 Task: Look for space in Szentes, Hungary from 12th  July, 2023 to 15th July, 2023 for 3 adults in price range Rs.12000 to Rs.16000. Place can be entire place with 2 bedrooms having 3 beds and 1 bathroom. Property type can be house, flat, guest house. Booking option can be shelf check-in. Required host language is English.
Action: Mouse moved to (443, 58)
Screenshot: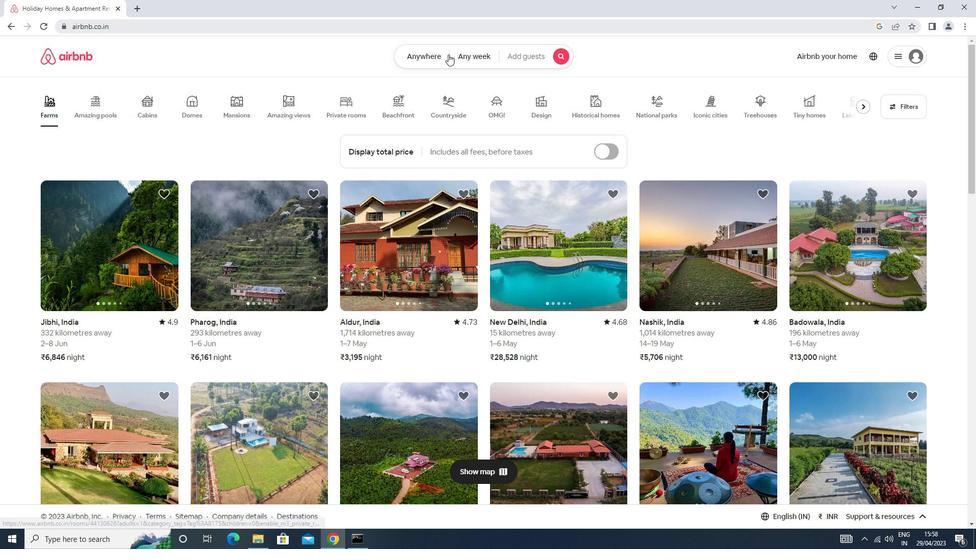 
Action: Mouse pressed left at (443, 58)
Screenshot: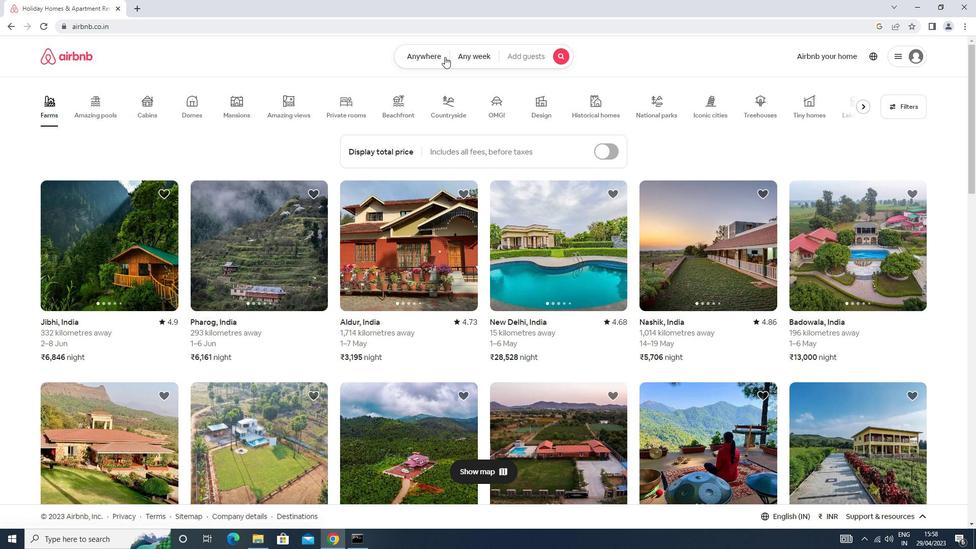 
Action: Mouse moved to (359, 102)
Screenshot: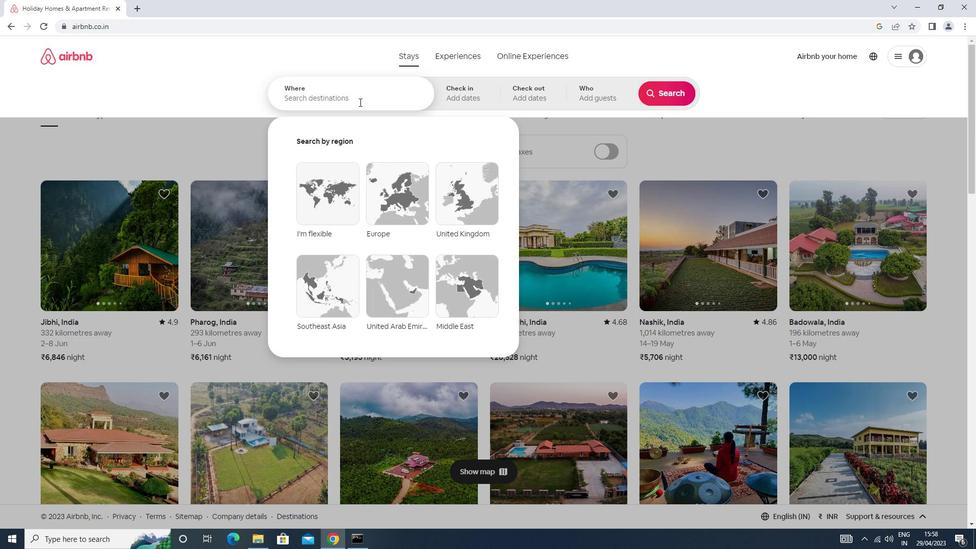 
Action: Mouse pressed left at (359, 102)
Screenshot: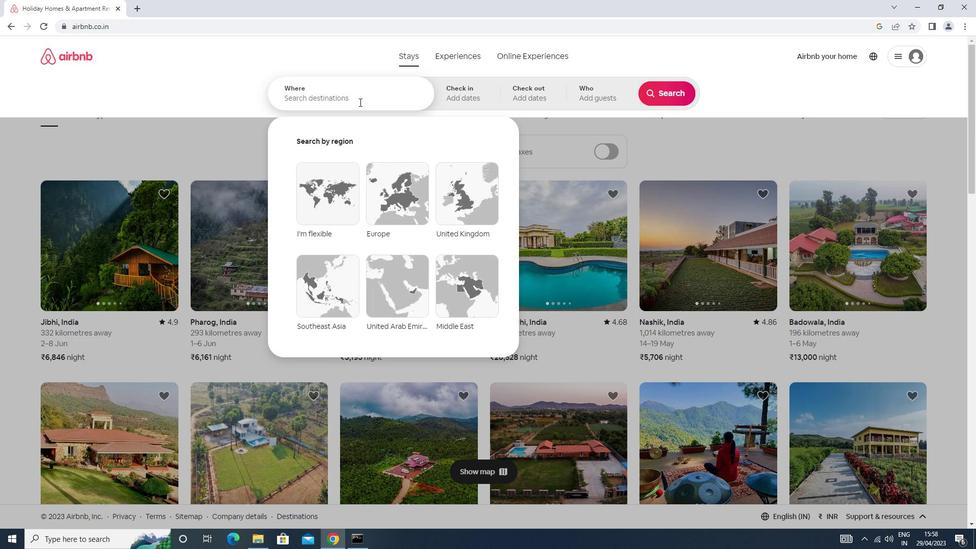 
Action: Key pressed <Key.caps_lock>s<Key.caps_lock>zentes<Key.enter>
Screenshot: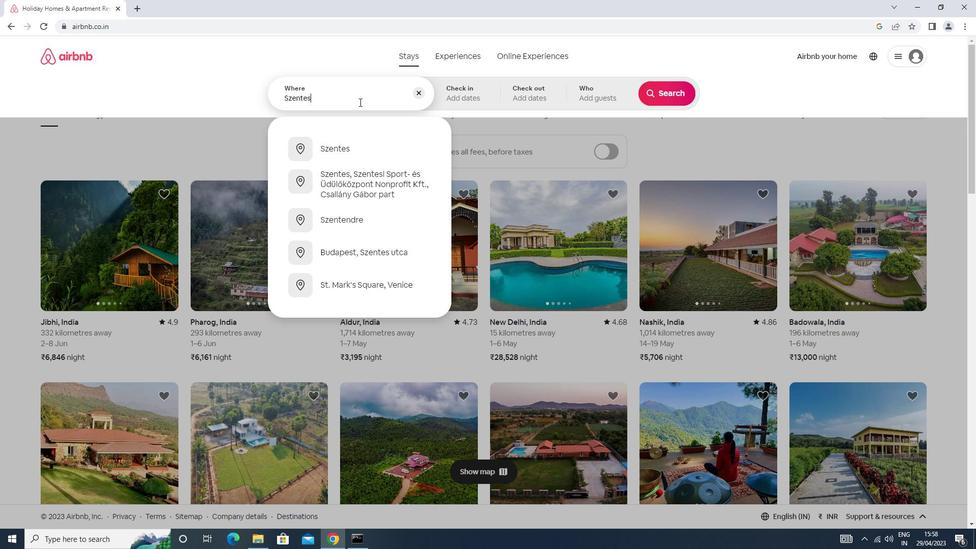 
Action: Mouse moved to (661, 175)
Screenshot: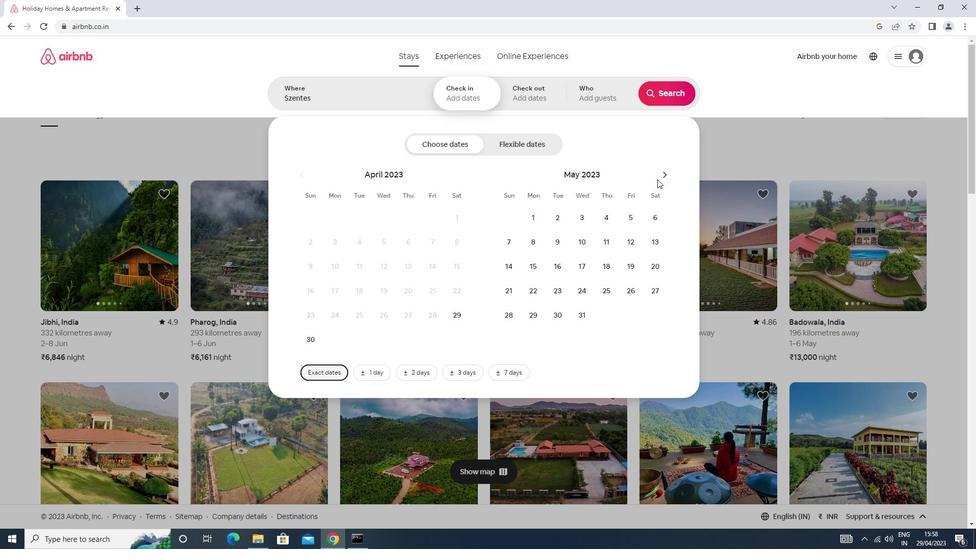 
Action: Mouse pressed left at (661, 175)
Screenshot: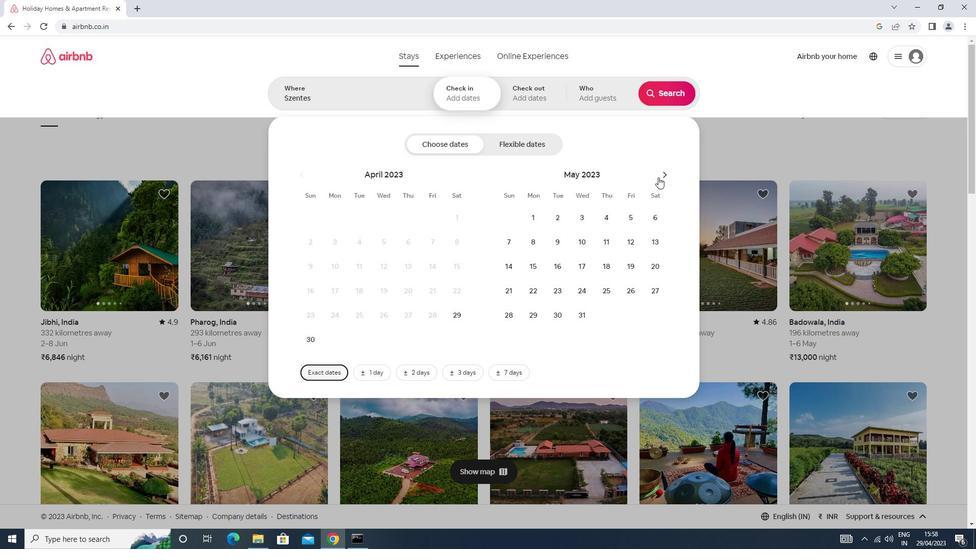 
Action: Mouse pressed left at (661, 175)
Screenshot: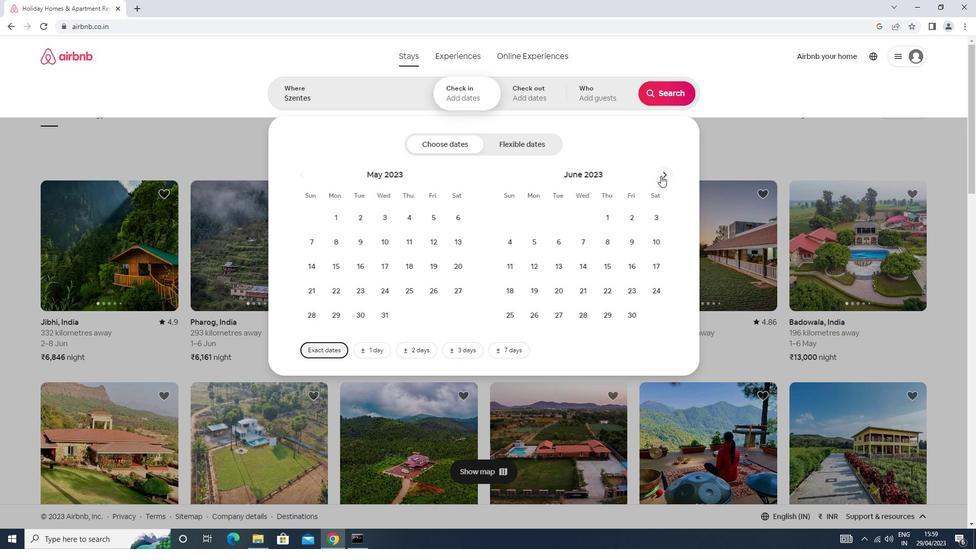 
Action: Mouse moved to (576, 267)
Screenshot: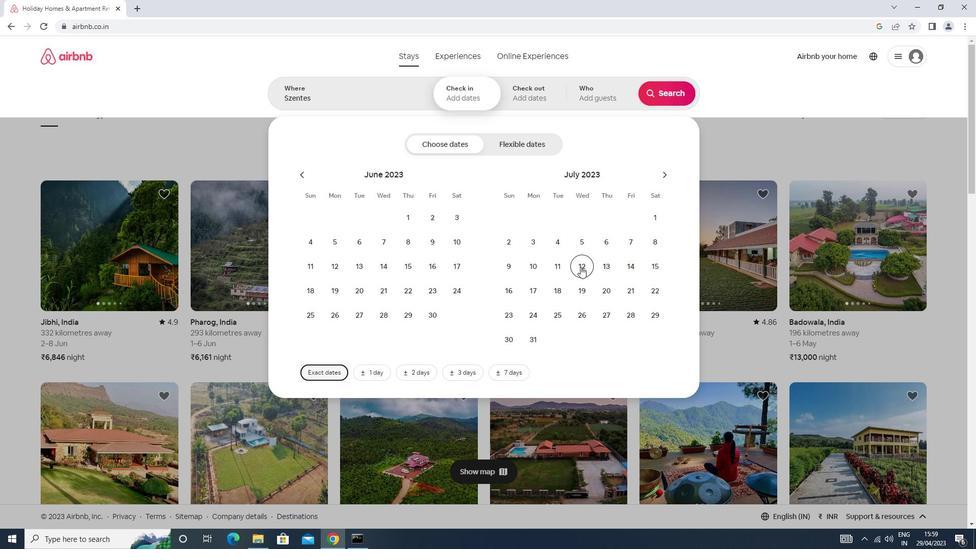 
Action: Mouse pressed left at (576, 267)
Screenshot: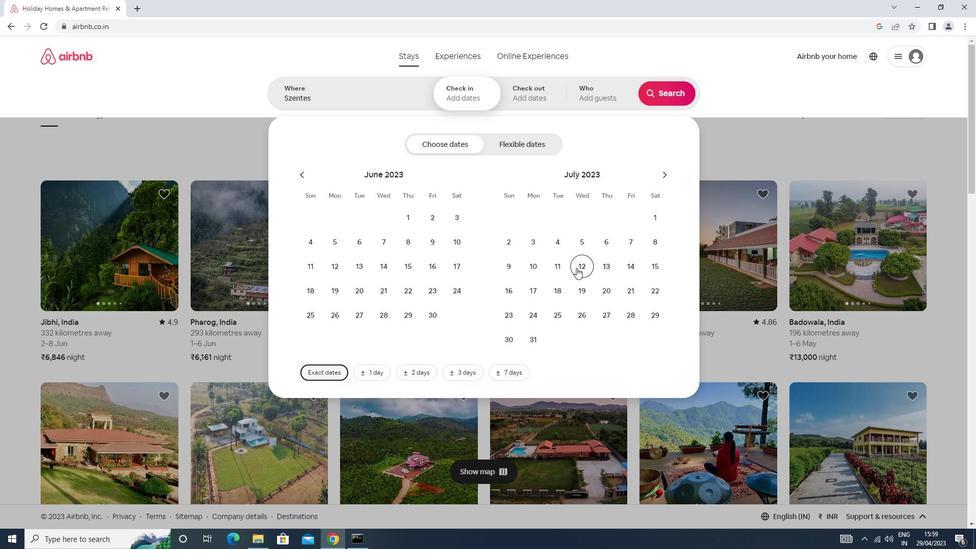 
Action: Mouse moved to (659, 271)
Screenshot: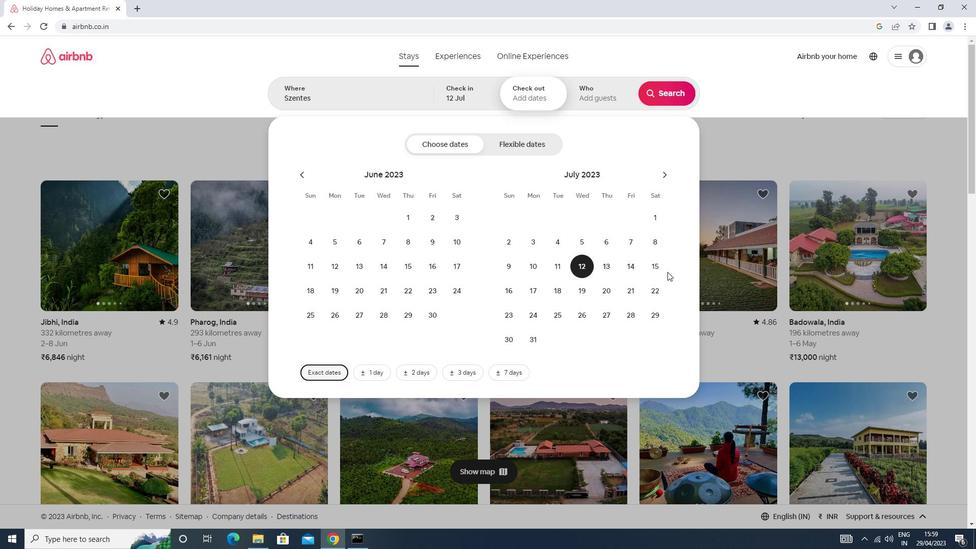
Action: Mouse pressed left at (659, 271)
Screenshot: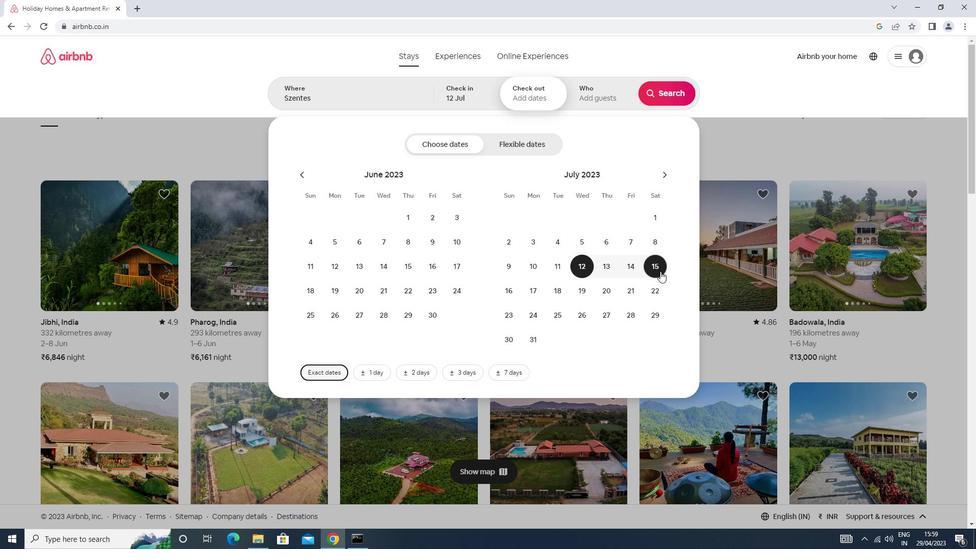 
Action: Mouse moved to (592, 91)
Screenshot: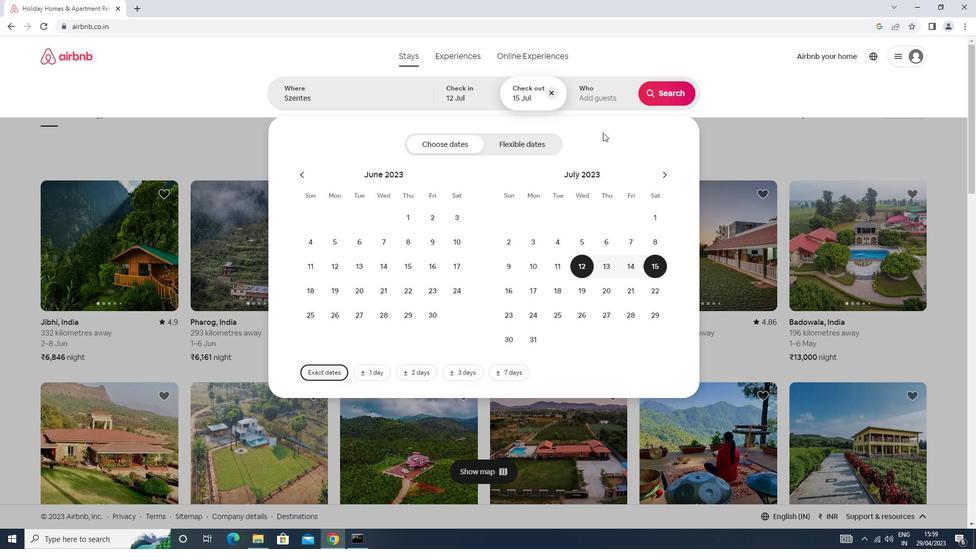 
Action: Mouse pressed left at (592, 91)
Screenshot: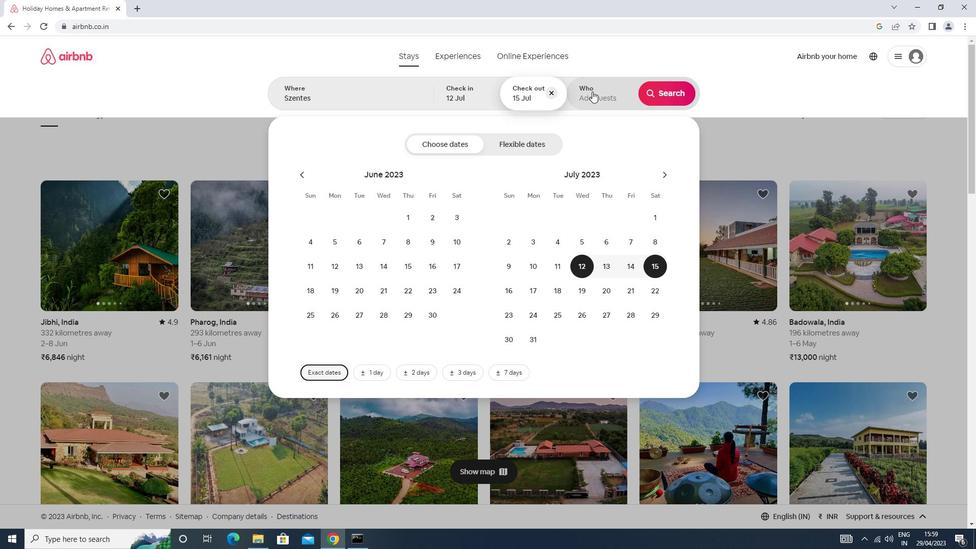 
Action: Mouse moved to (664, 147)
Screenshot: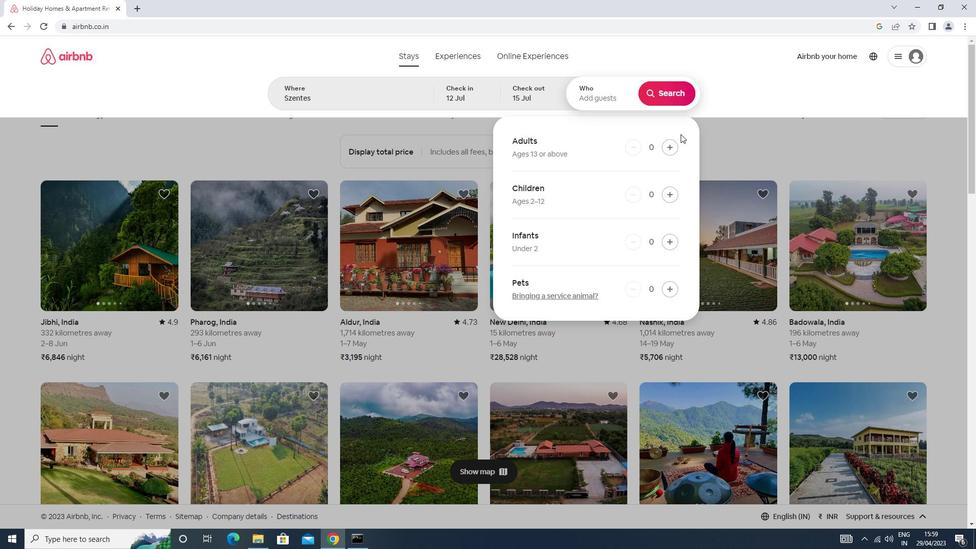 
Action: Mouse pressed left at (664, 147)
Screenshot: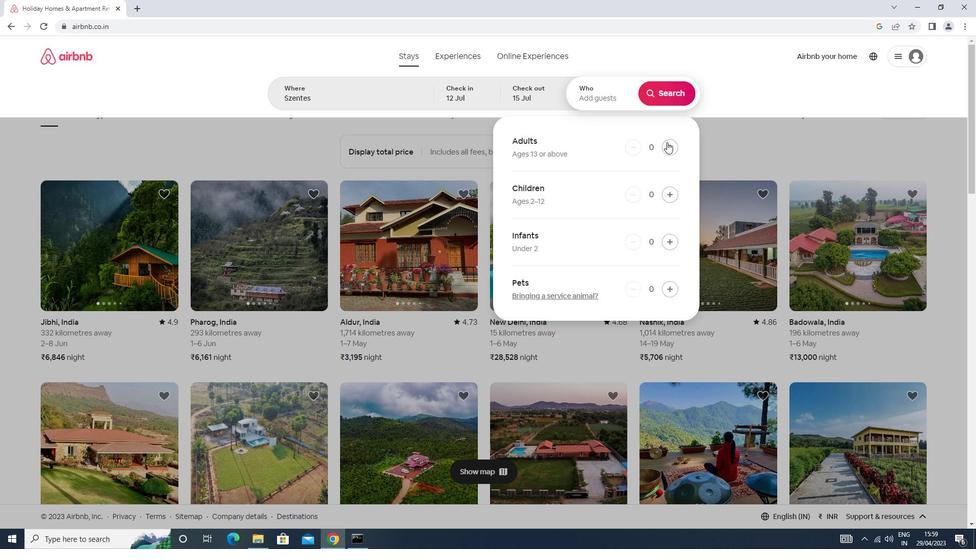 
Action: Mouse pressed left at (664, 147)
Screenshot: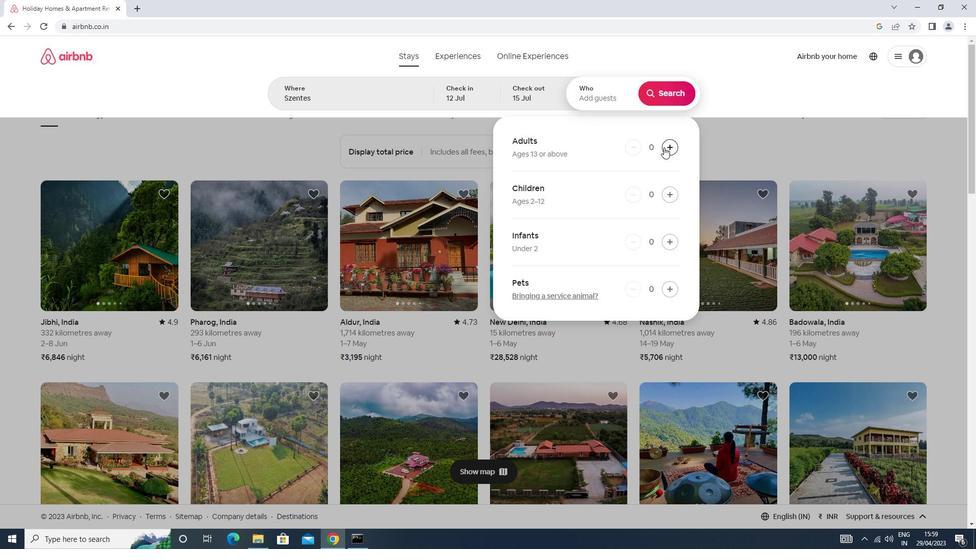 
Action: Mouse pressed left at (664, 147)
Screenshot: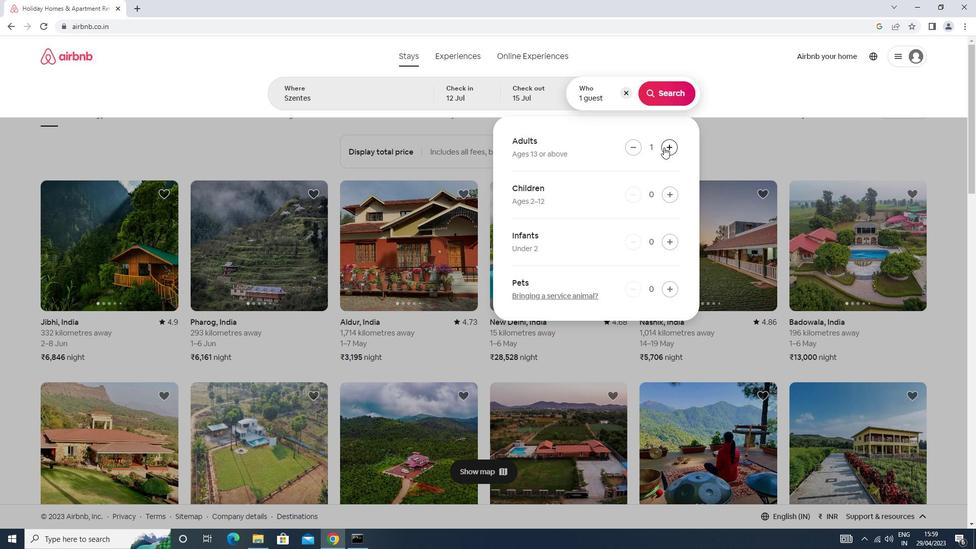 
Action: Mouse moved to (664, 85)
Screenshot: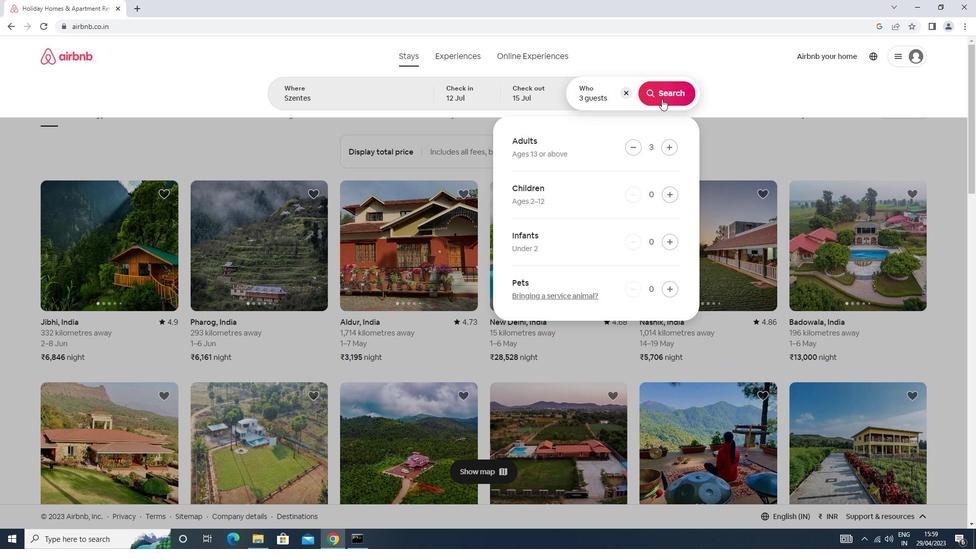 
Action: Mouse pressed left at (664, 85)
Screenshot: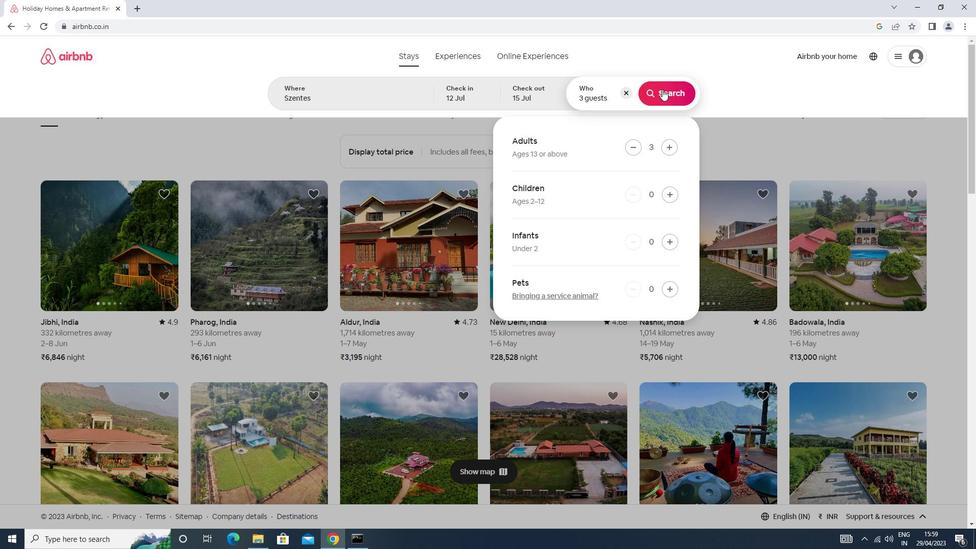 
Action: Mouse moved to (931, 97)
Screenshot: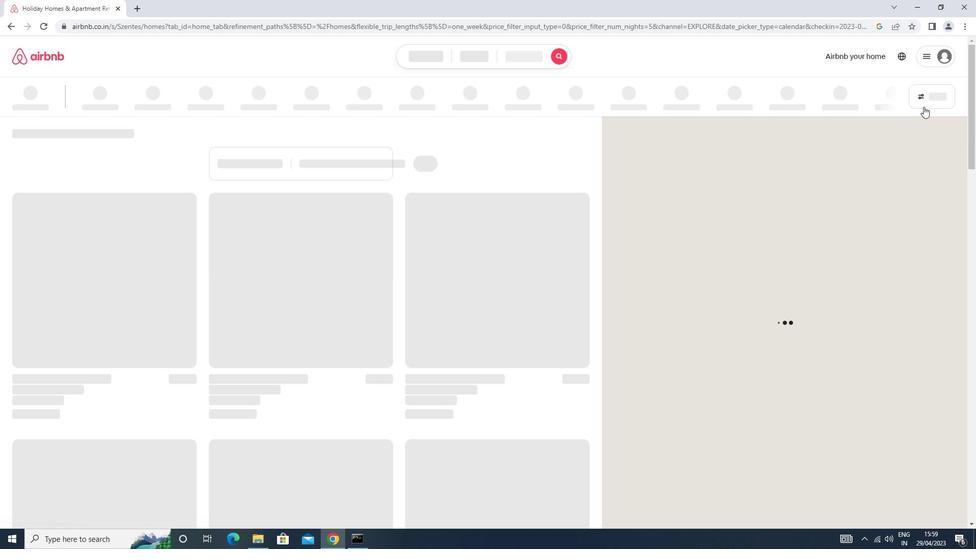 
Action: Mouse pressed left at (931, 97)
Screenshot: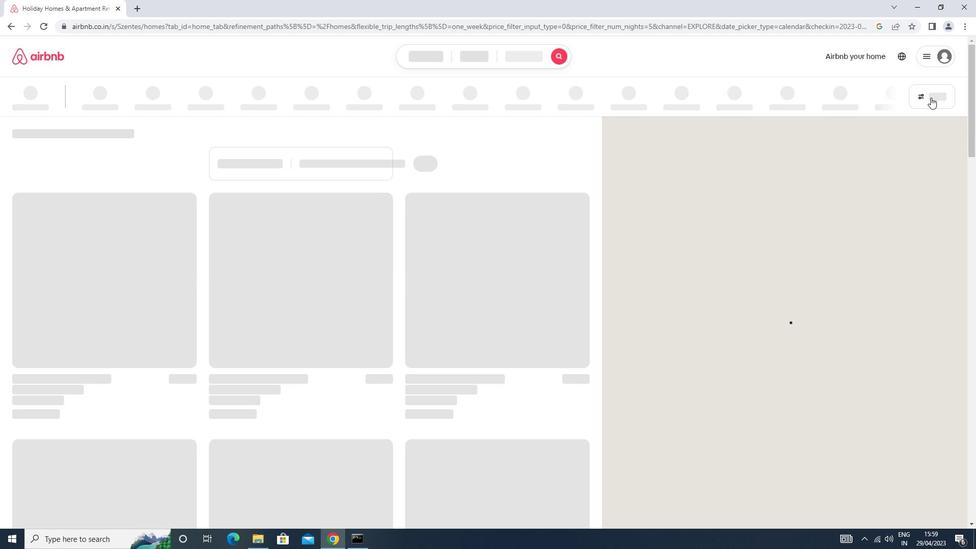 
Action: Mouse moved to (444, 228)
Screenshot: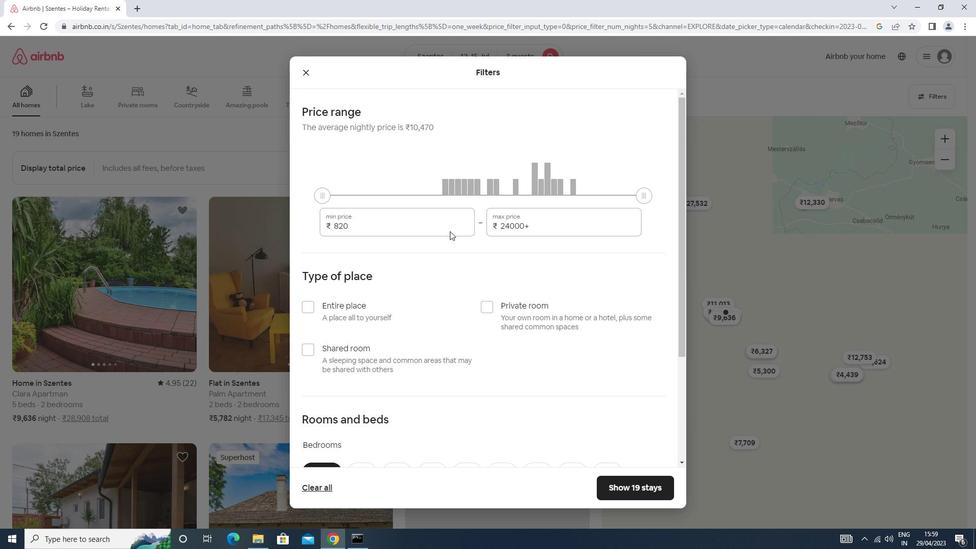 
Action: Mouse pressed left at (444, 228)
Screenshot: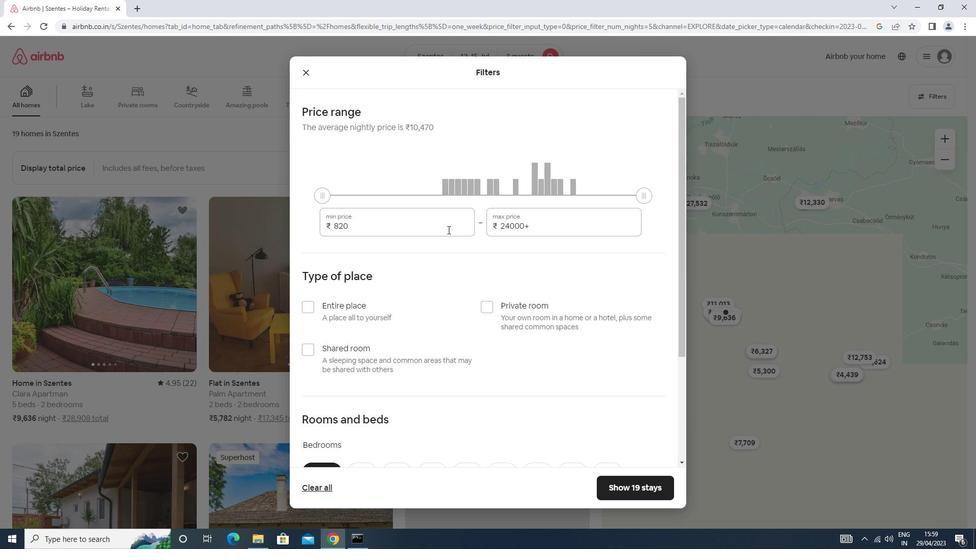 
Action: Key pressed <Key.backspace><Key.backspace><Key.backspace><Key.backspace><Key.backspace><Key.backspace><Key.backspace><Key.backspace><Key.backspace><Key.backspace><Key.backspace><Key.backspace><Key.backspace><Key.backspace><Key.backspace><Key.backspace><Key.backspace><Key.backspace><Key.backspace><Key.backspace>12000<Key.tab>16000
Screenshot: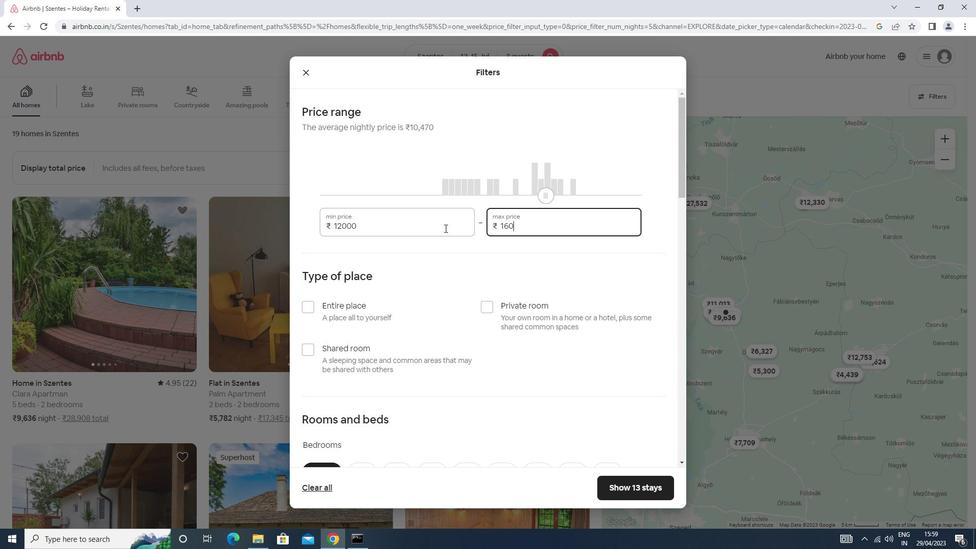 
Action: Mouse scrolled (444, 227) with delta (0, 0)
Screenshot: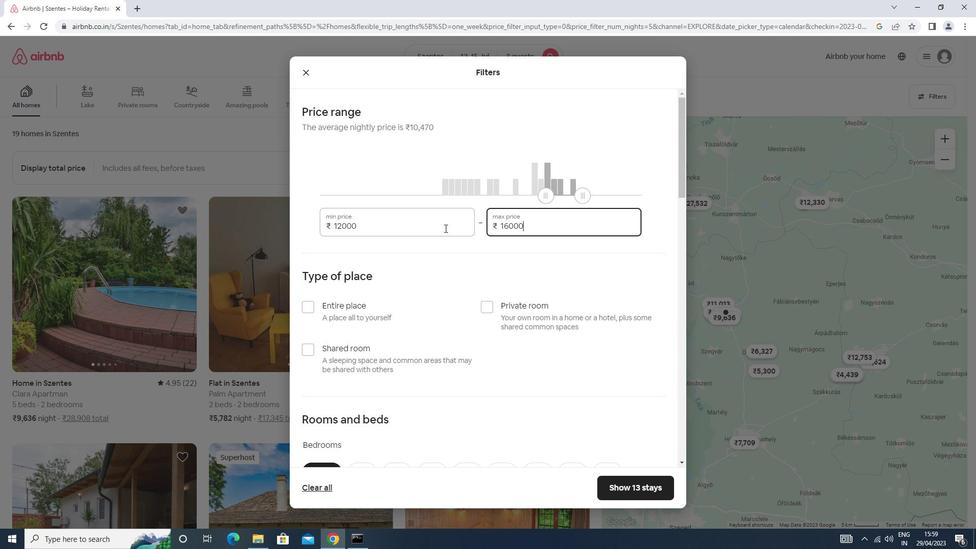 
Action: Mouse moved to (361, 256)
Screenshot: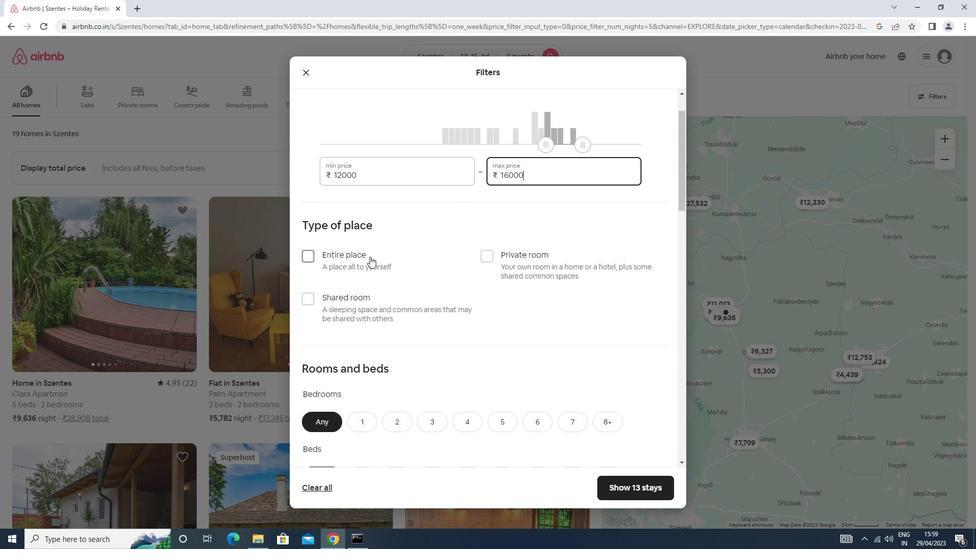 
Action: Mouse pressed left at (361, 256)
Screenshot: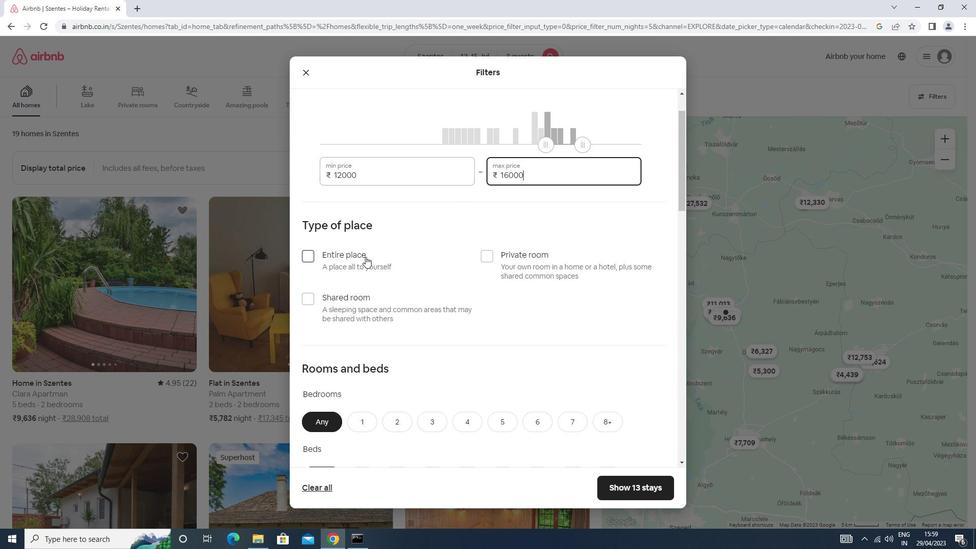 
Action: Mouse moved to (361, 256)
Screenshot: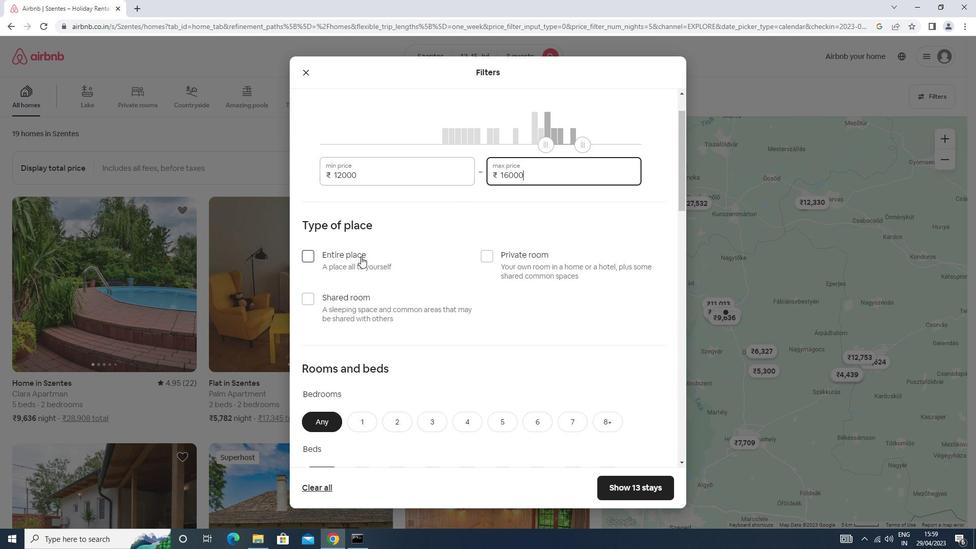 
Action: Mouse scrolled (361, 256) with delta (0, 0)
Screenshot: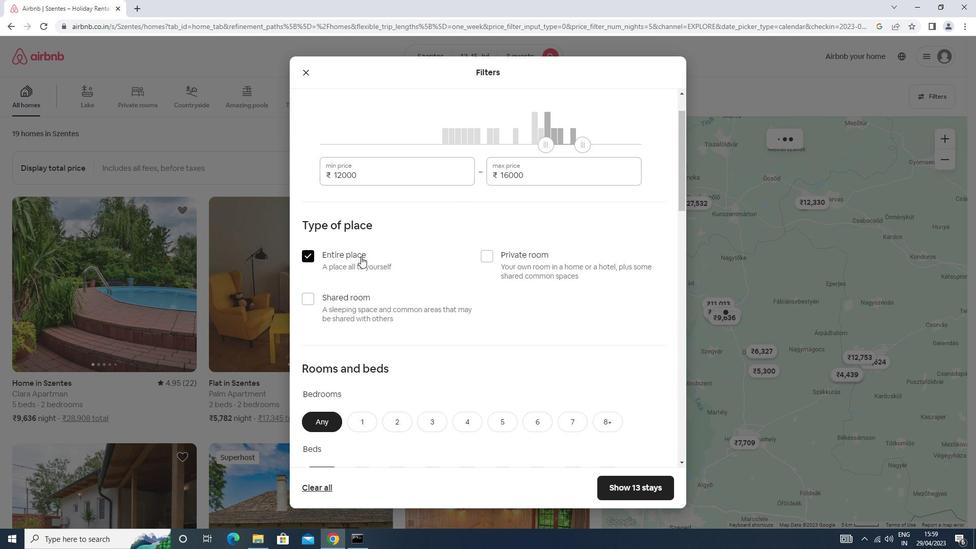 
Action: Mouse scrolled (361, 256) with delta (0, 0)
Screenshot: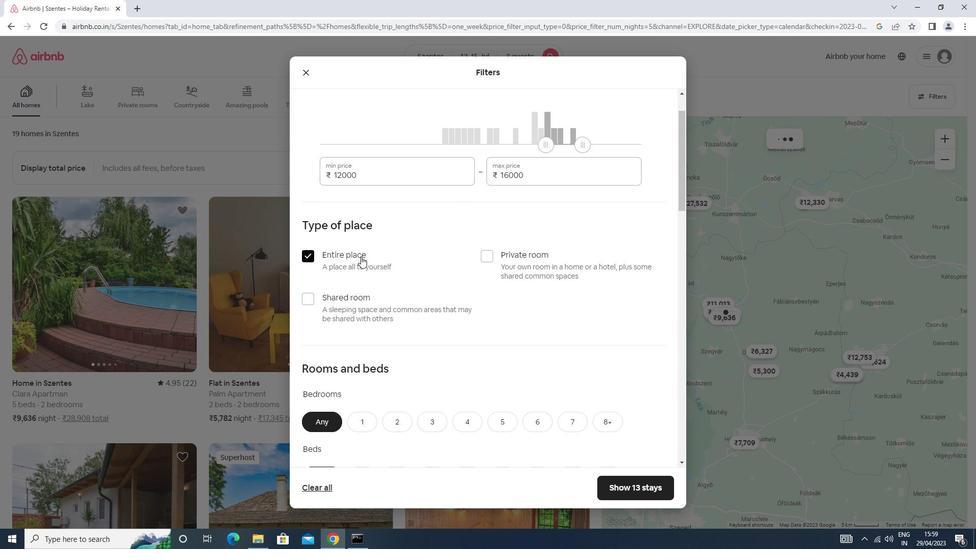 
Action: Mouse scrolled (361, 256) with delta (0, 0)
Screenshot: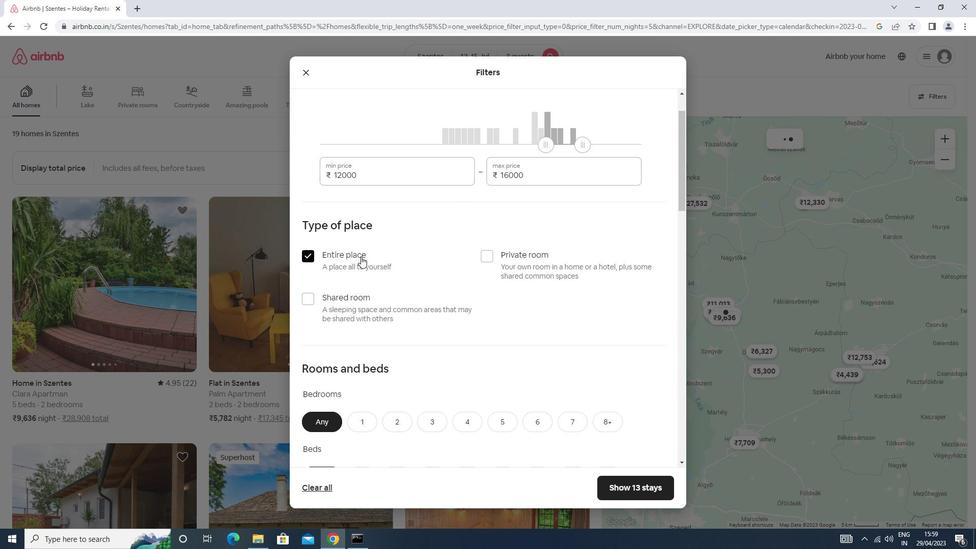 
Action: Mouse moved to (394, 266)
Screenshot: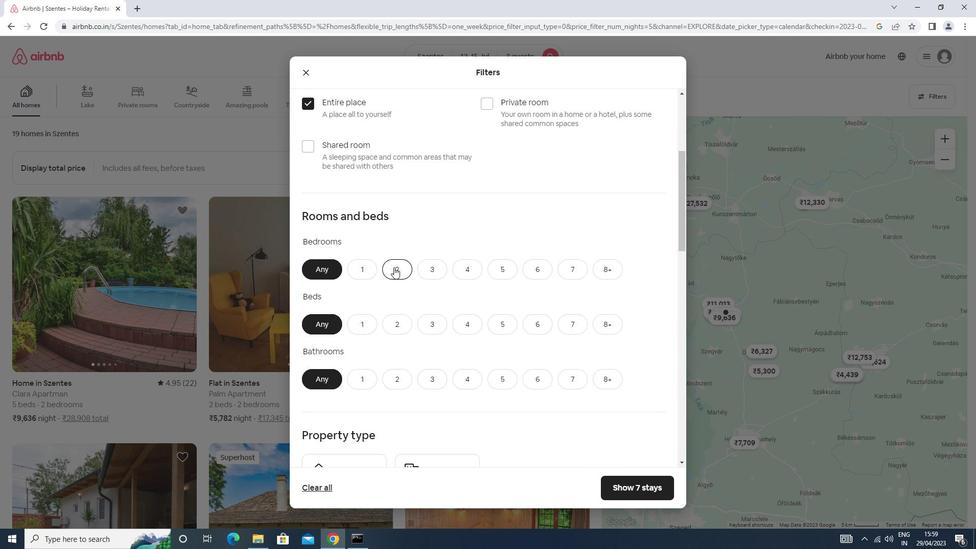 
Action: Mouse pressed left at (394, 266)
Screenshot: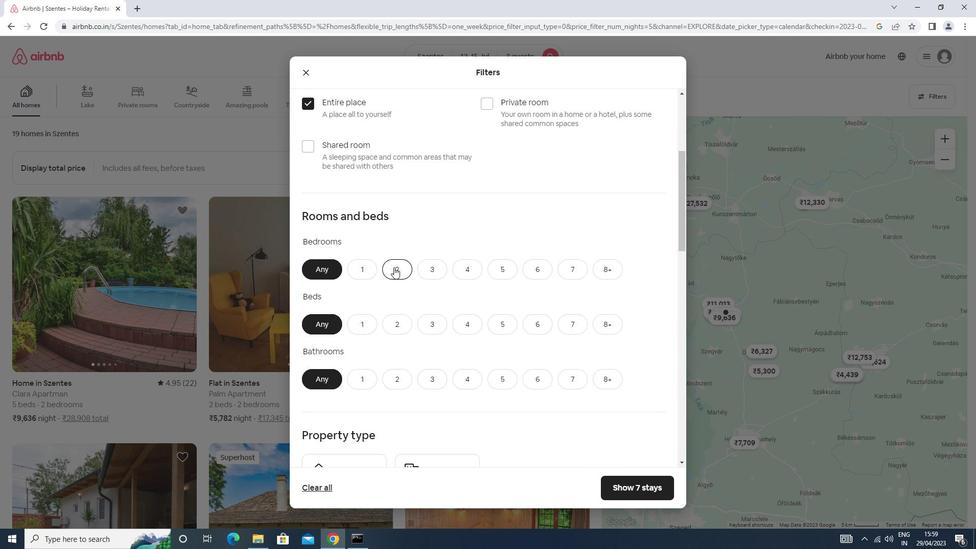 
Action: Mouse moved to (427, 318)
Screenshot: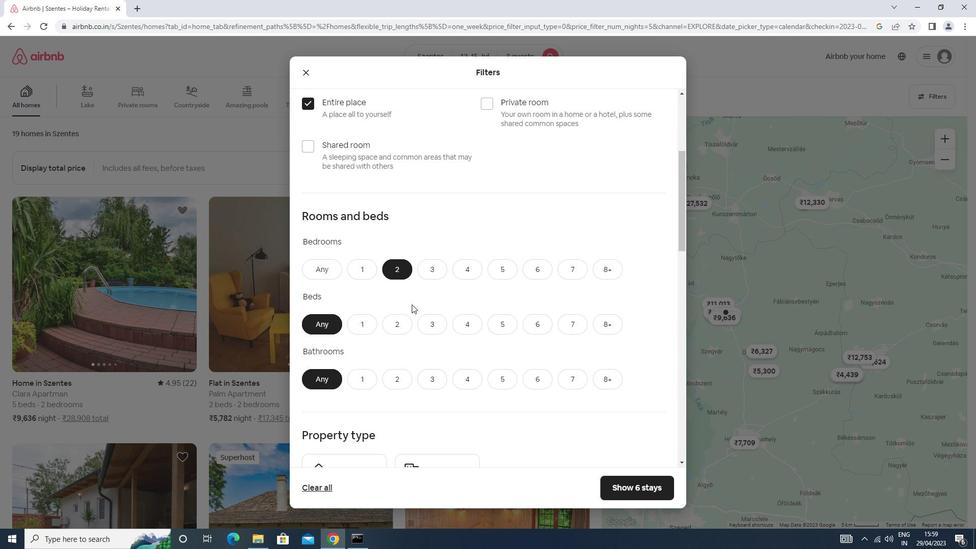 
Action: Mouse pressed left at (427, 318)
Screenshot: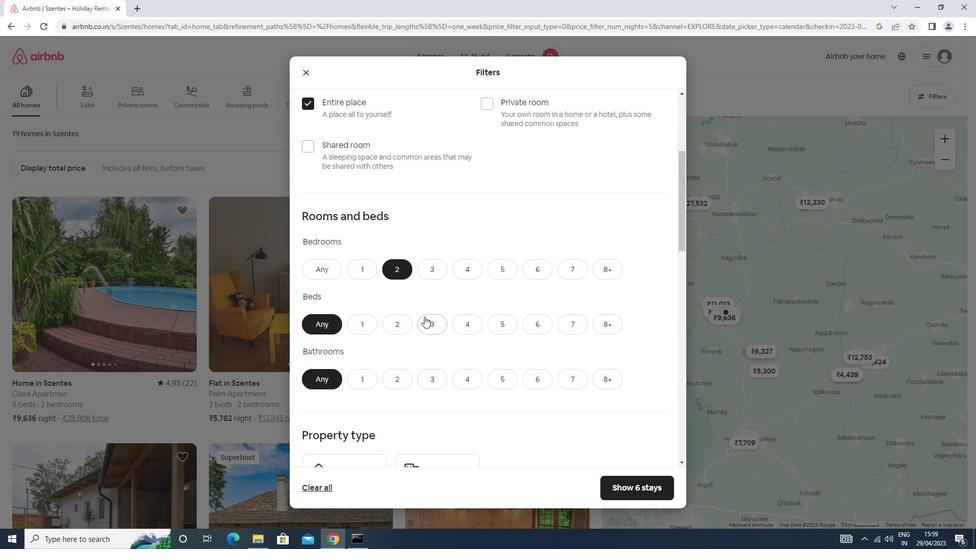
Action: Mouse moved to (426, 314)
Screenshot: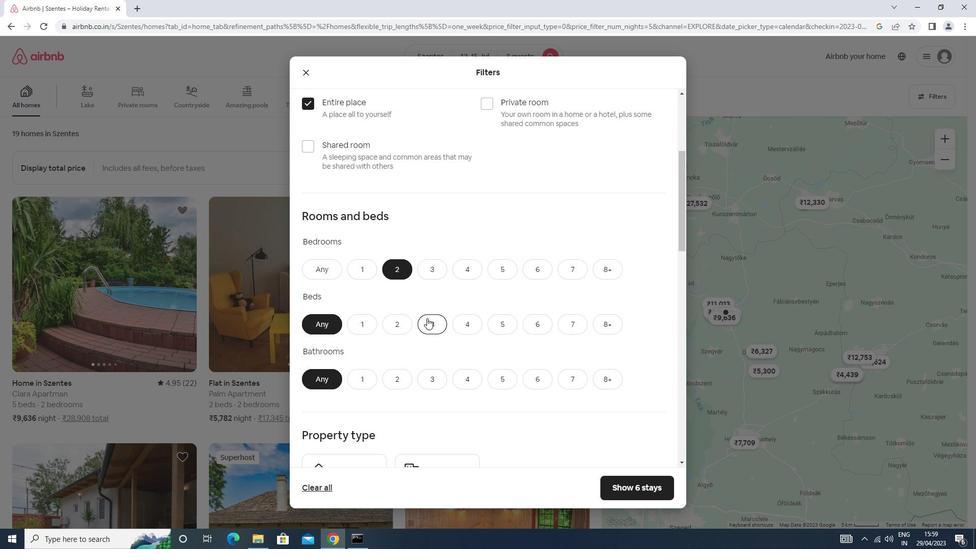
Action: Mouse scrolled (426, 313) with delta (0, 0)
Screenshot: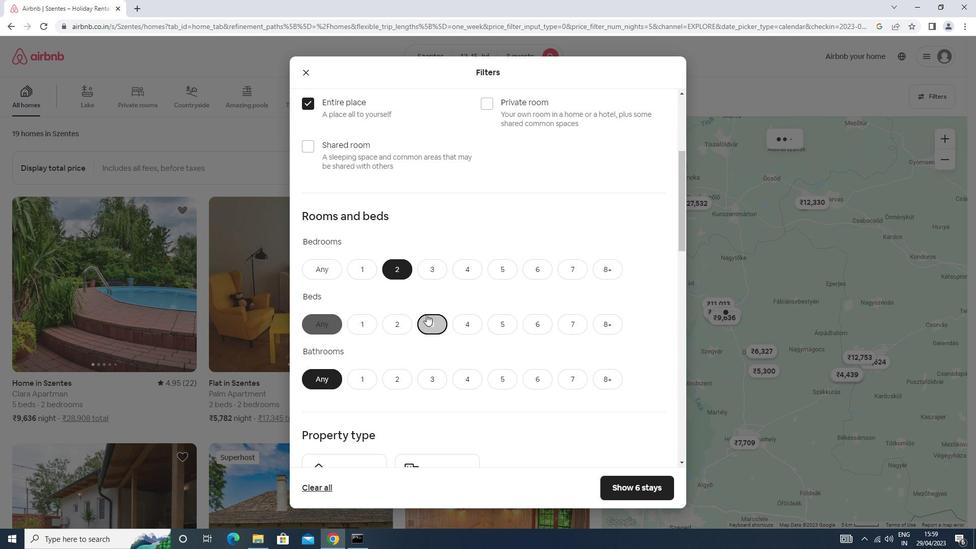 
Action: Mouse moved to (366, 322)
Screenshot: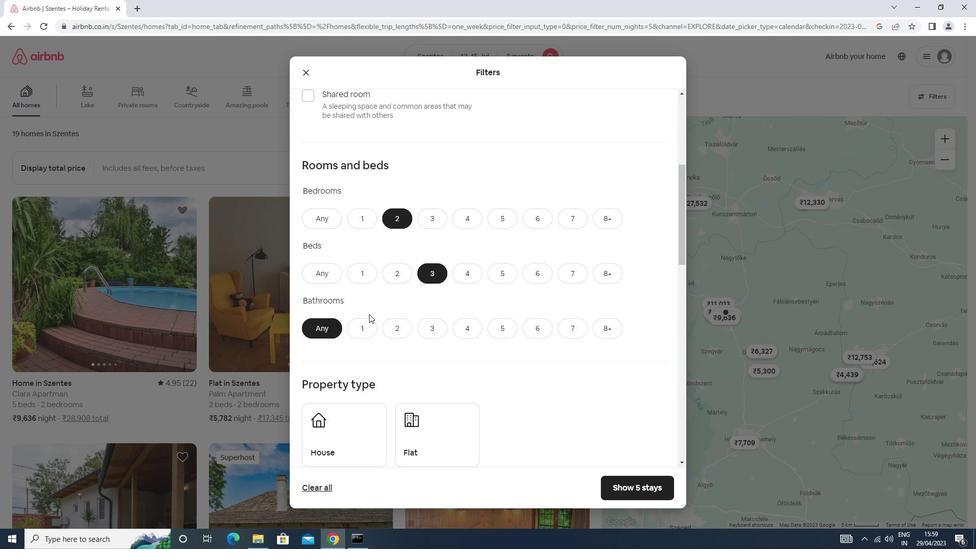 
Action: Mouse pressed left at (366, 322)
Screenshot: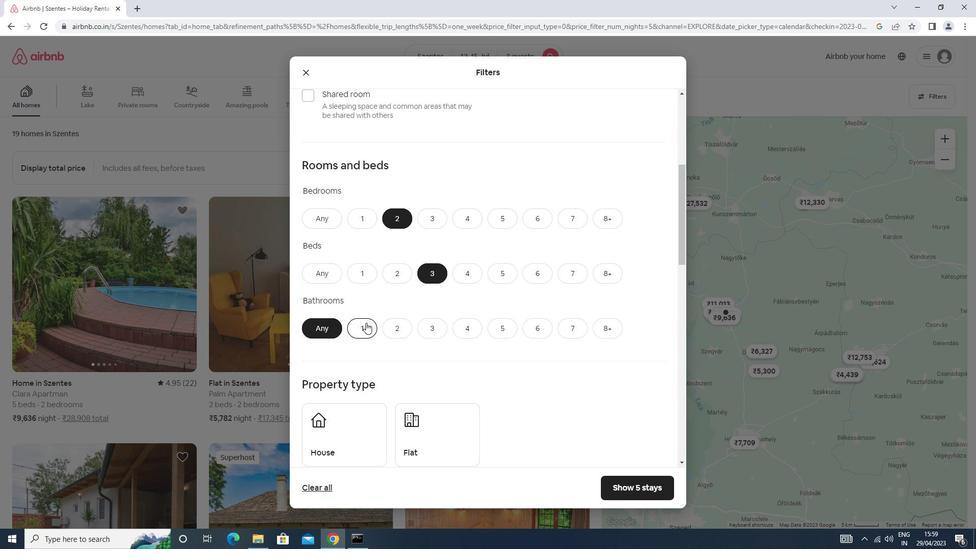 
Action: Mouse moved to (366, 321)
Screenshot: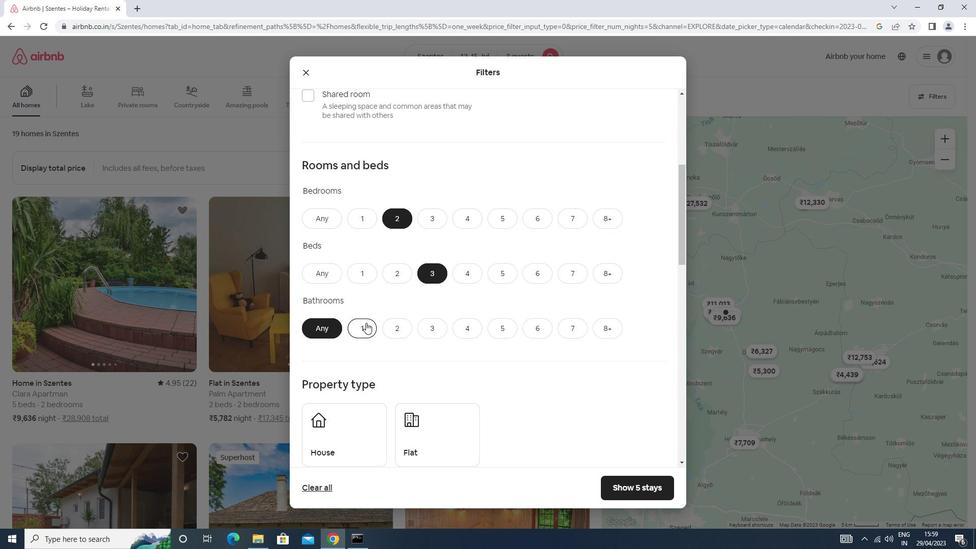 
Action: Mouse scrolled (366, 320) with delta (0, 0)
Screenshot: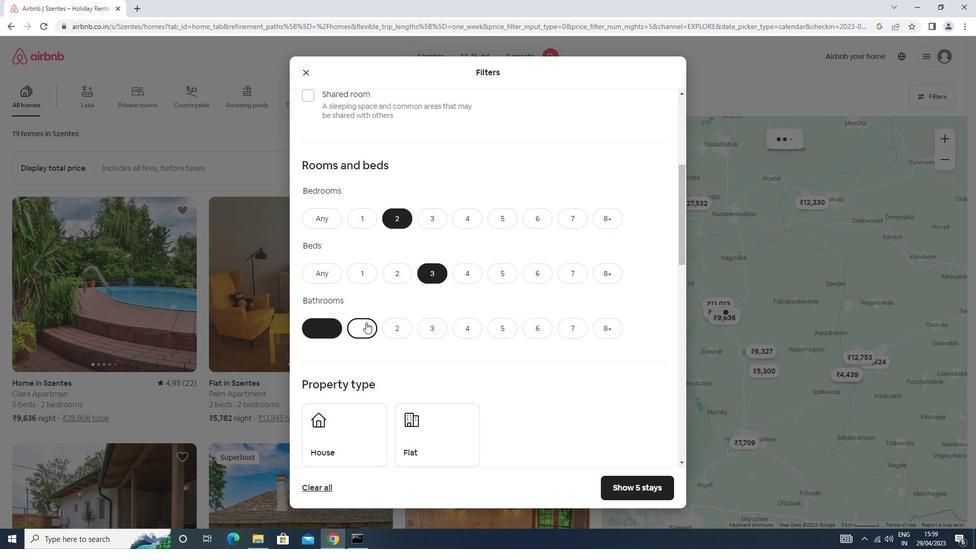 
Action: Mouse scrolled (366, 320) with delta (0, 0)
Screenshot: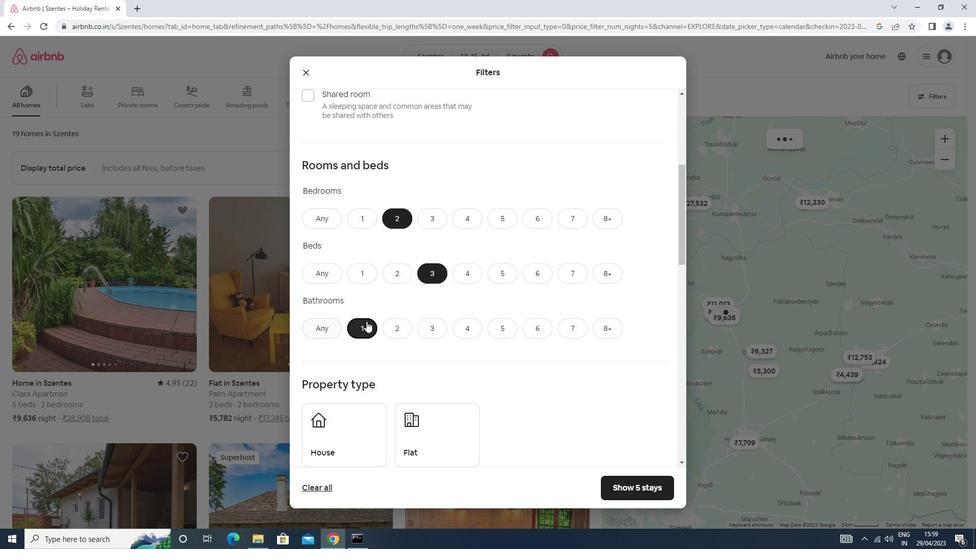 
Action: Mouse scrolled (366, 320) with delta (0, 0)
Screenshot: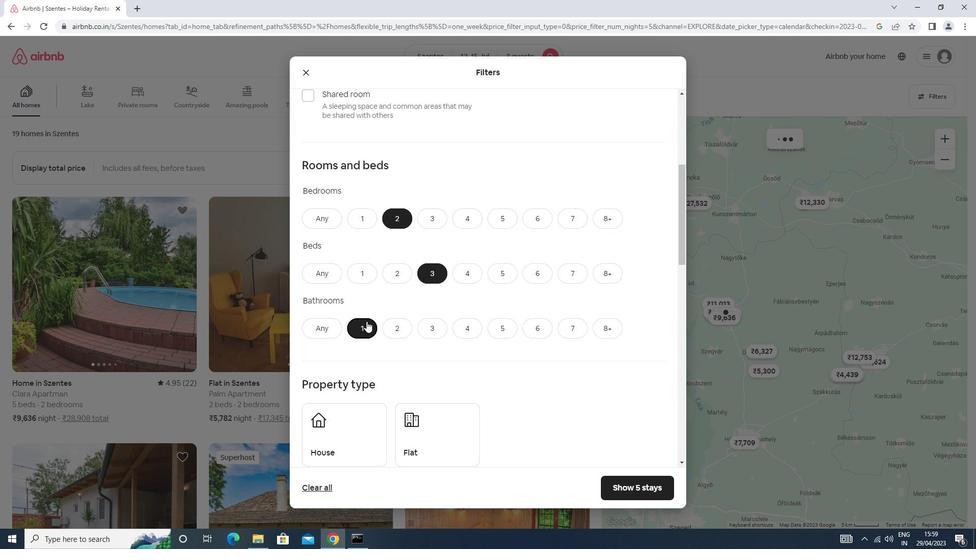 
Action: Mouse moved to (375, 301)
Screenshot: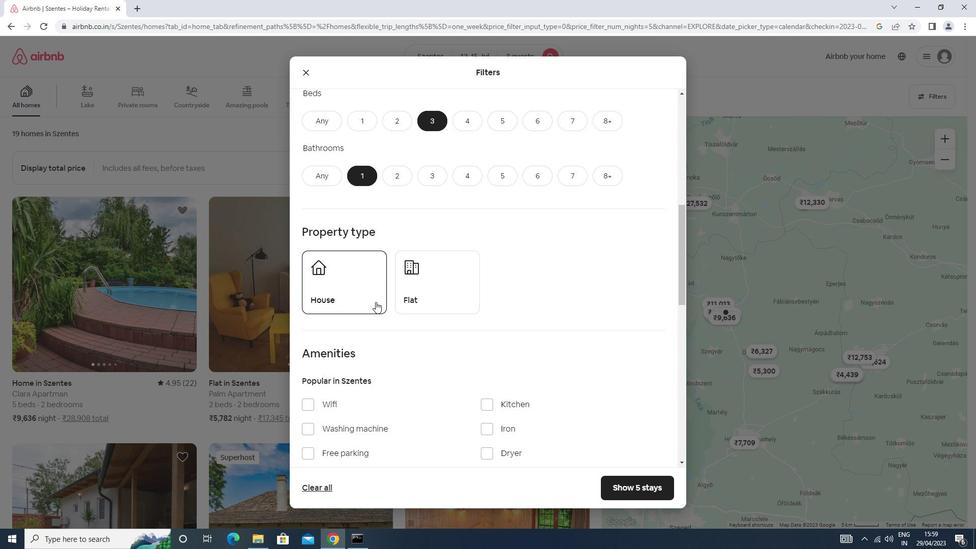 
Action: Mouse pressed left at (375, 301)
Screenshot: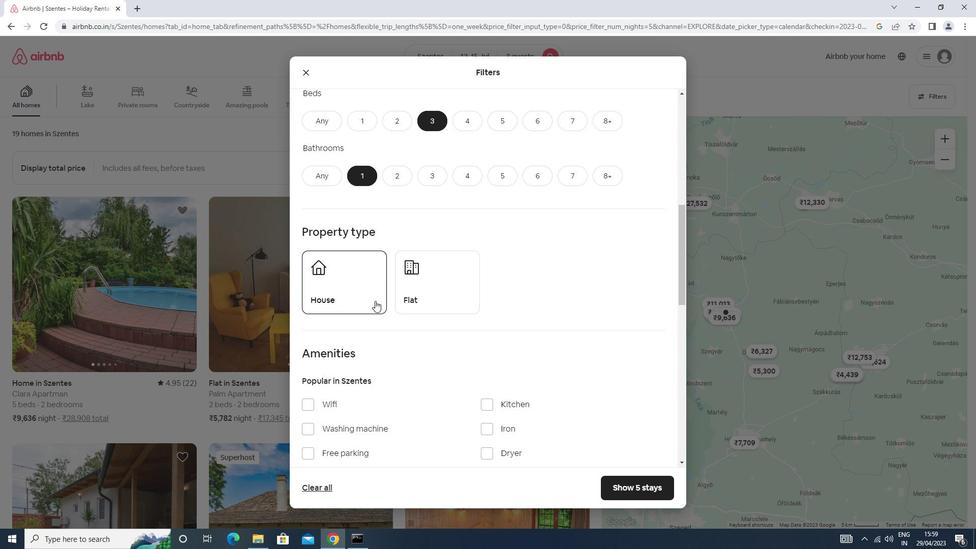 
Action: Mouse scrolled (375, 300) with delta (0, 0)
Screenshot: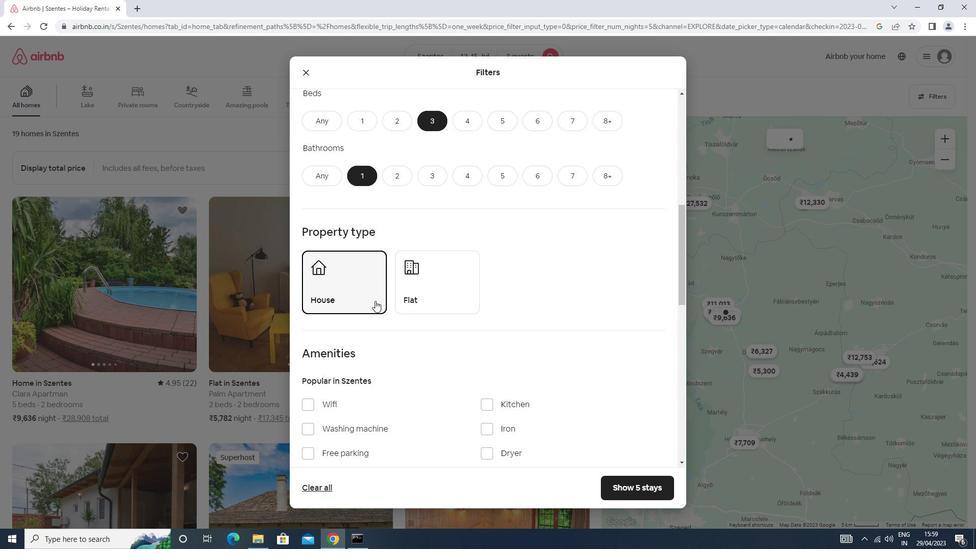 
Action: Mouse scrolled (375, 300) with delta (0, 0)
Screenshot: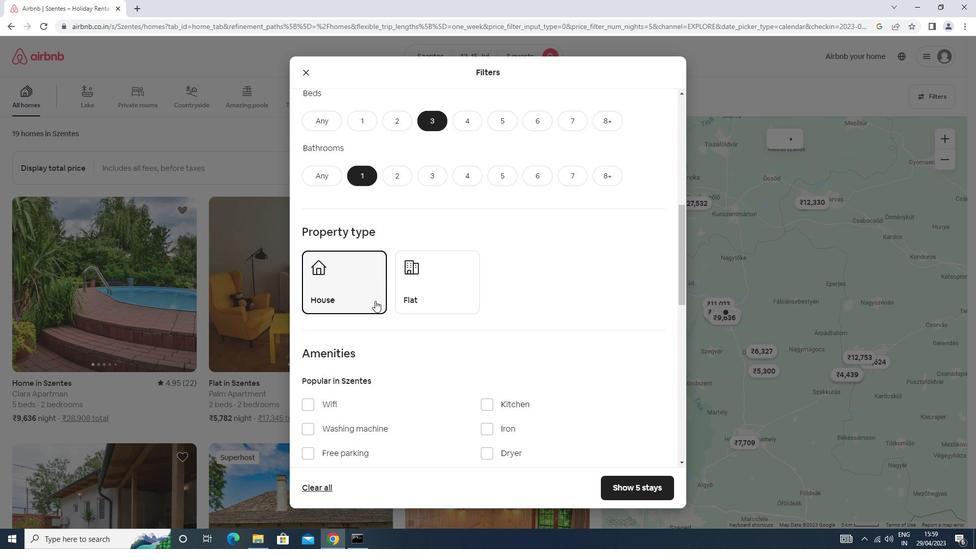
Action: Mouse scrolled (375, 300) with delta (0, 0)
Screenshot: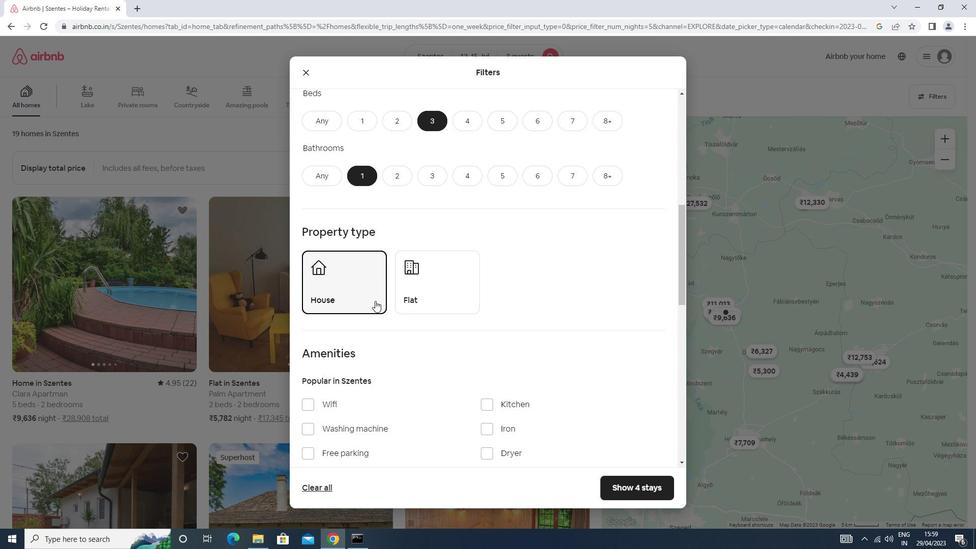 
Action: Mouse moved to (438, 143)
Screenshot: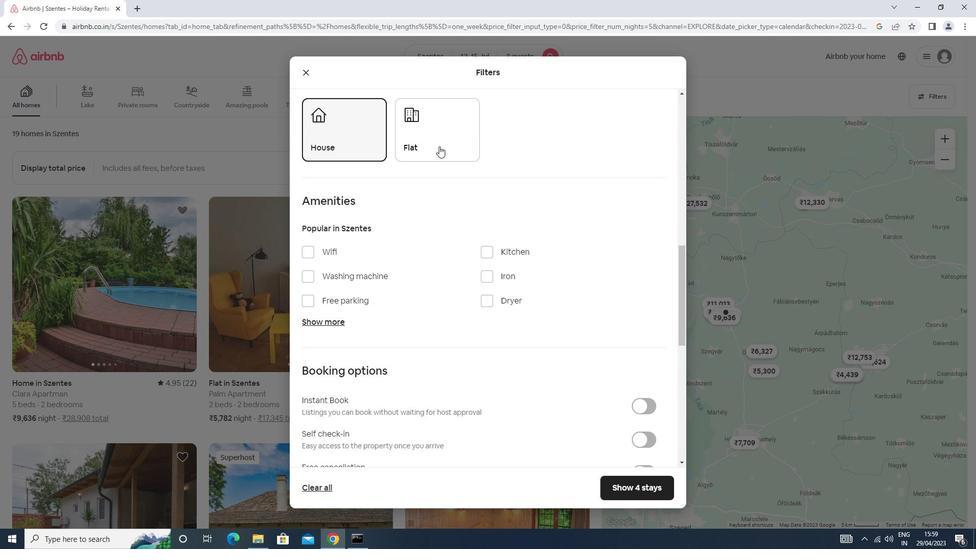 
Action: Mouse pressed left at (438, 143)
Screenshot: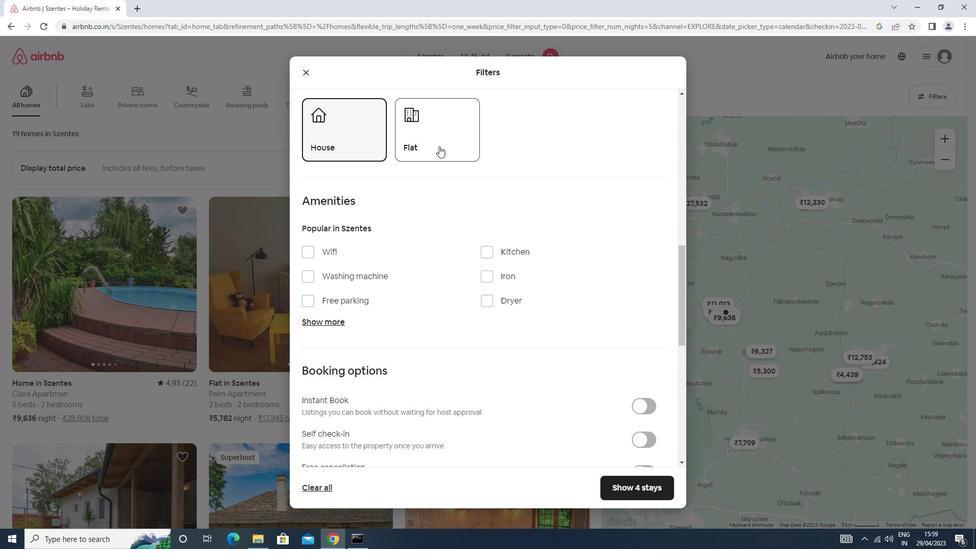 
Action: Mouse moved to (438, 143)
Screenshot: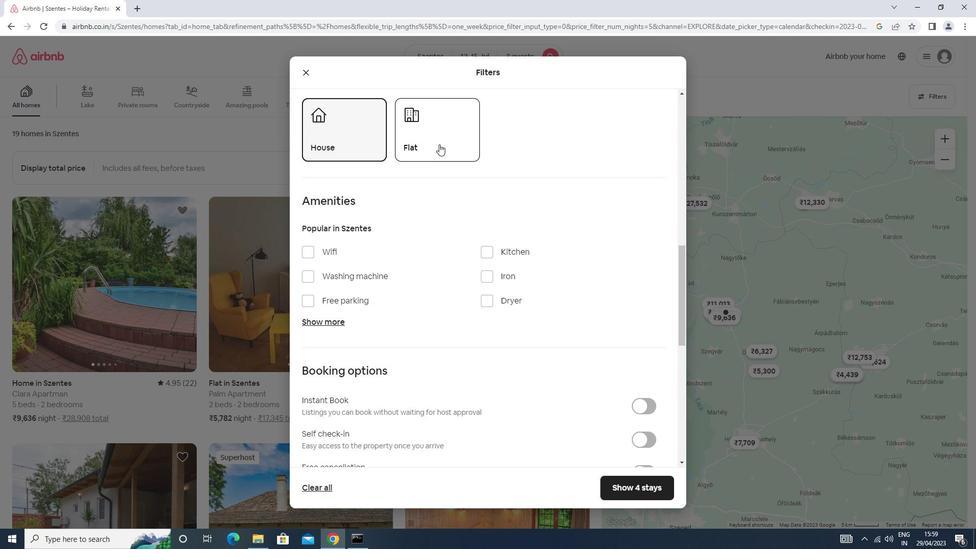 
Action: Mouse scrolled (438, 142) with delta (0, 0)
Screenshot: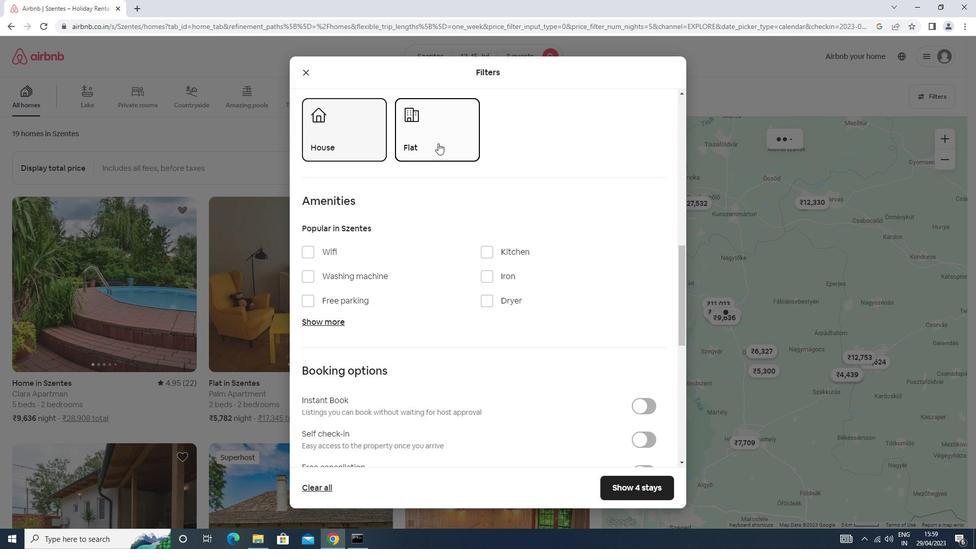 
Action: Mouse scrolled (438, 142) with delta (0, 0)
Screenshot: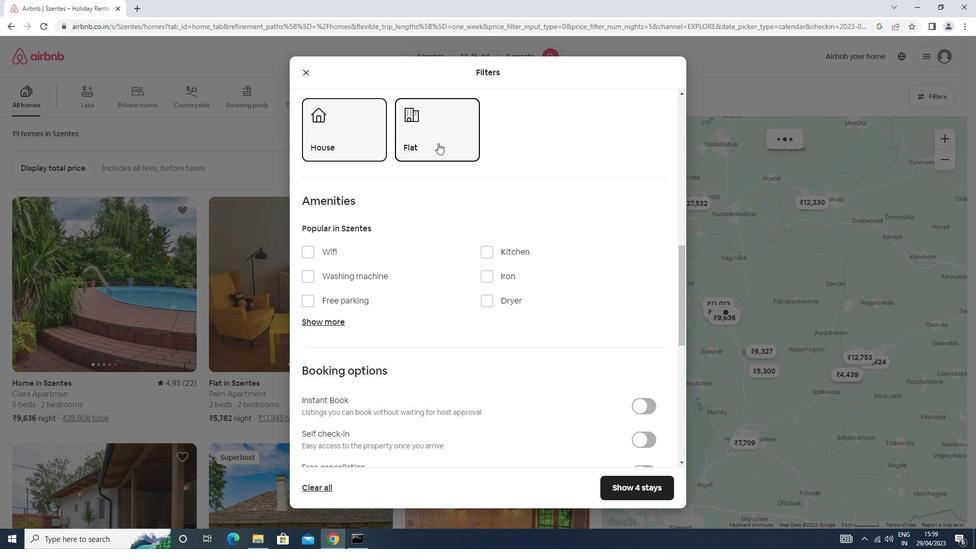 
Action: Mouse scrolled (438, 142) with delta (0, 0)
Screenshot: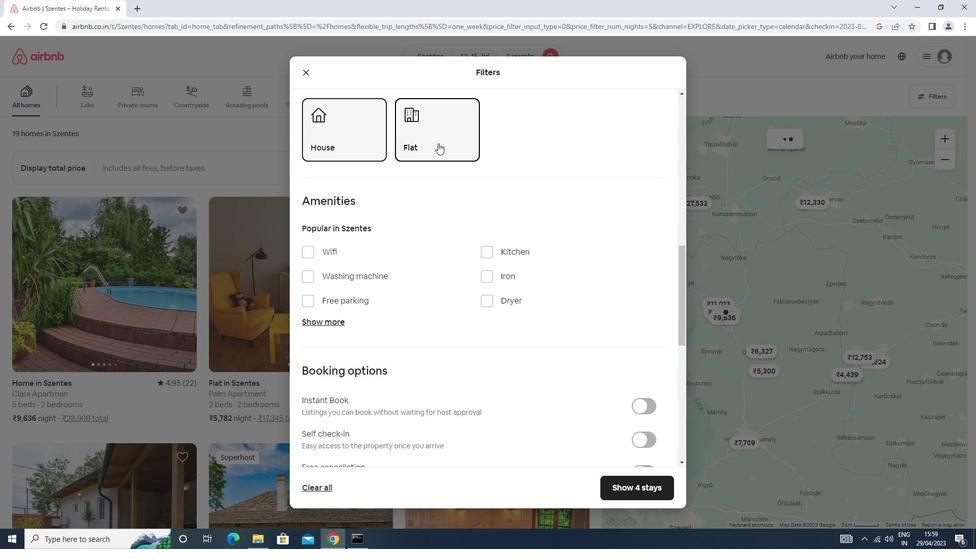 
Action: Mouse moved to (437, 143)
Screenshot: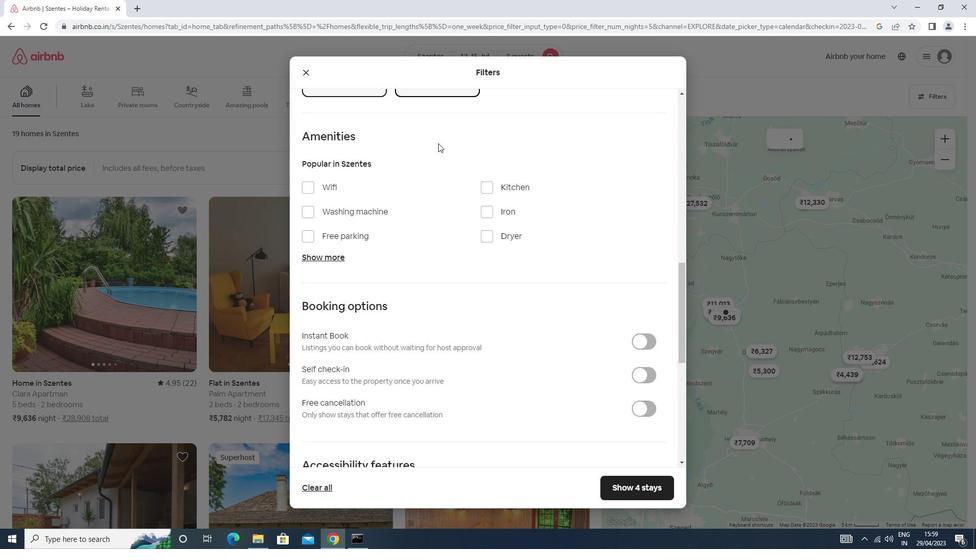 
Action: Mouse scrolled (437, 143) with delta (0, 0)
Screenshot: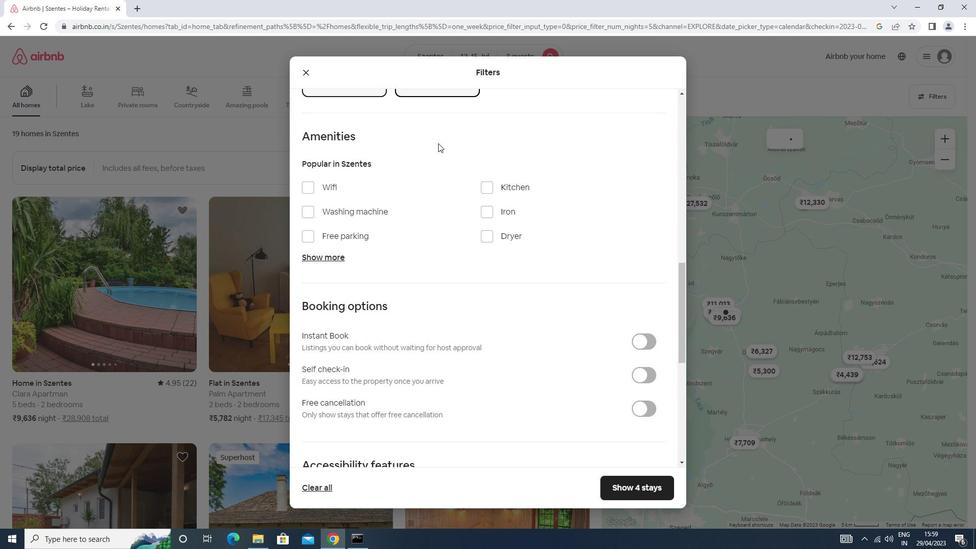 
Action: Mouse scrolled (437, 143) with delta (0, 0)
Screenshot: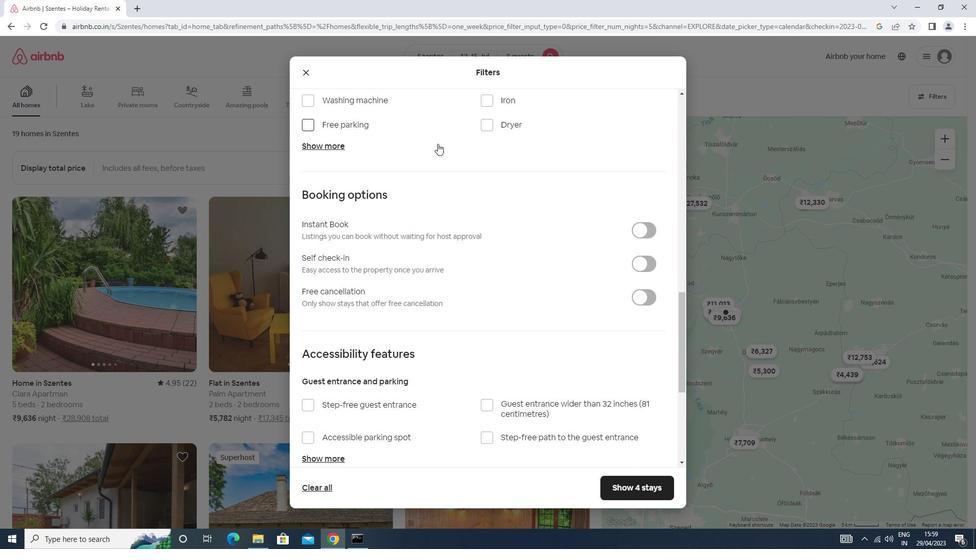 
Action: Mouse moved to (520, 222)
Screenshot: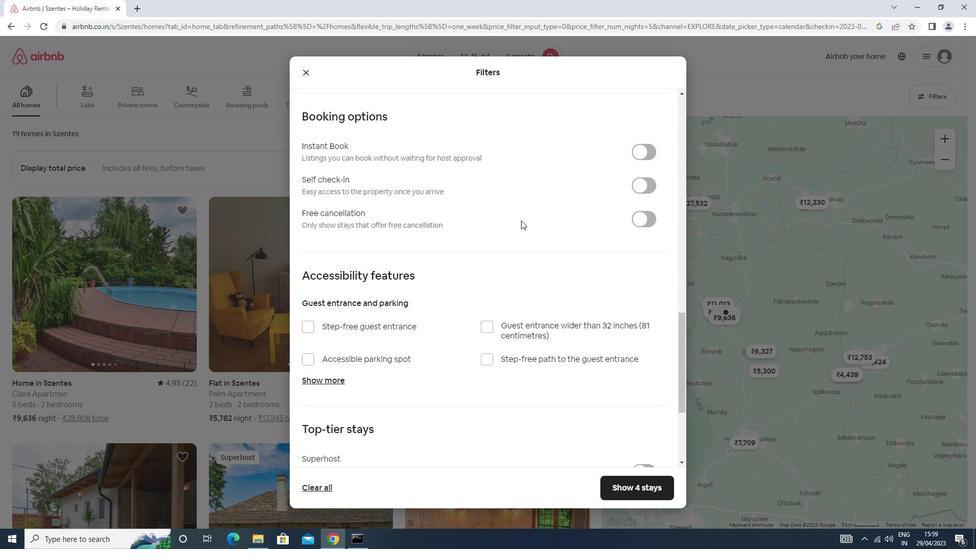 
Action: Mouse scrolled (520, 222) with delta (0, 0)
Screenshot: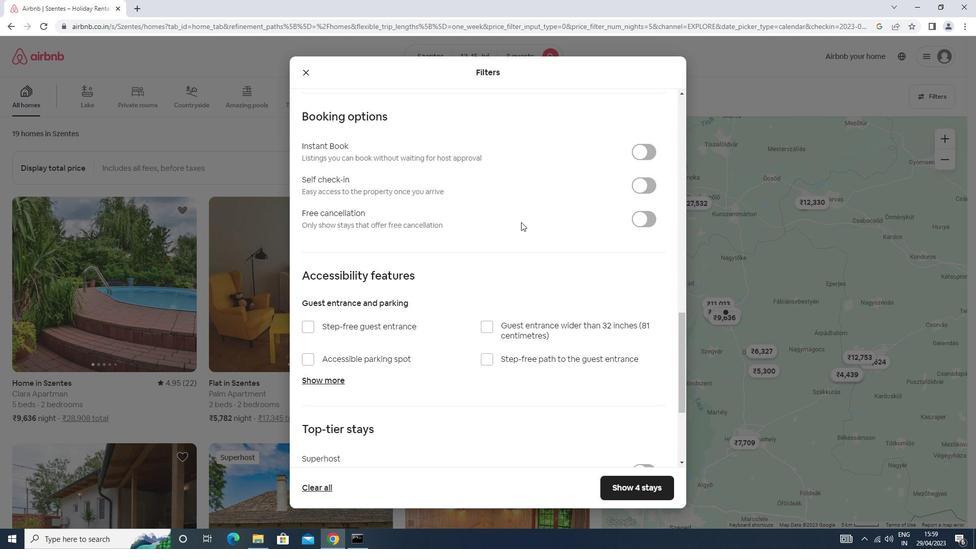 
Action: Mouse scrolled (520, 222) with delta (0, 0)
Screenshot: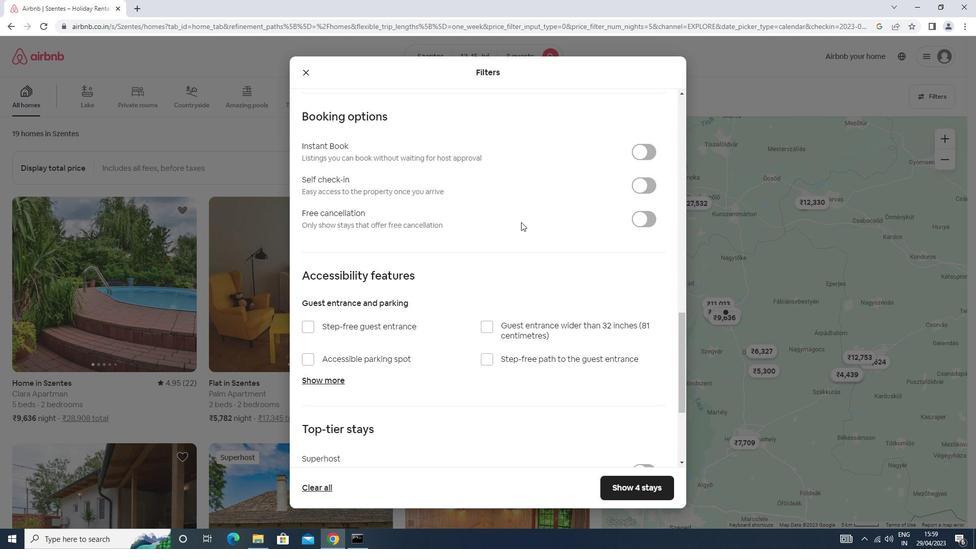 
Action: Mouse moved to (520, 223)
Screenshot: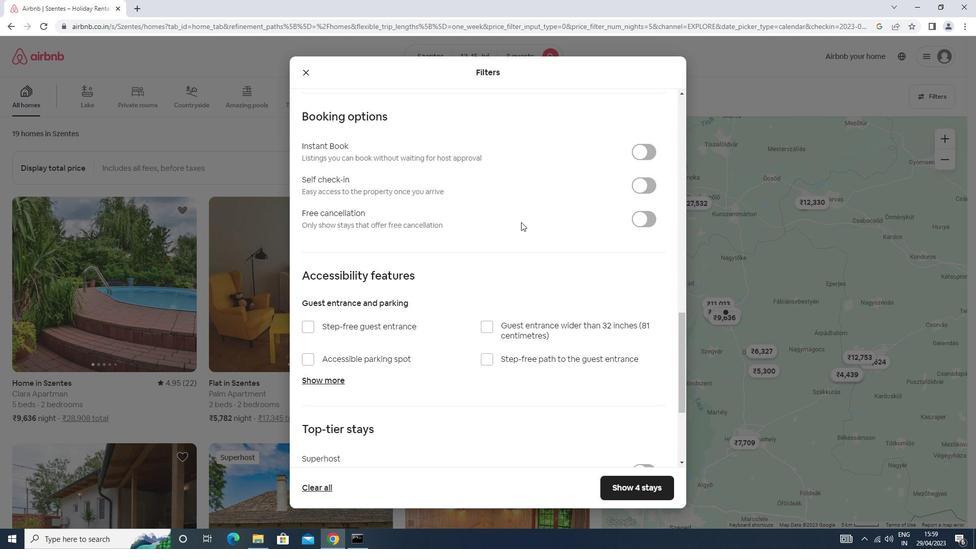 
Action: Mouse scrolled (520, 222) with delta (0, 0)
Screenshot: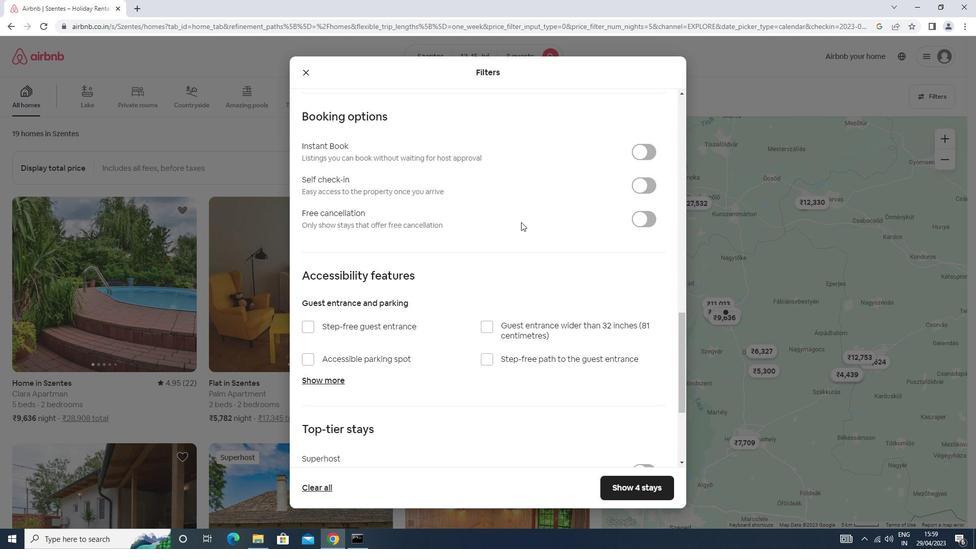 
Action: Mouse scrolled (520, 222) with delta (0, 0)
Screenshot: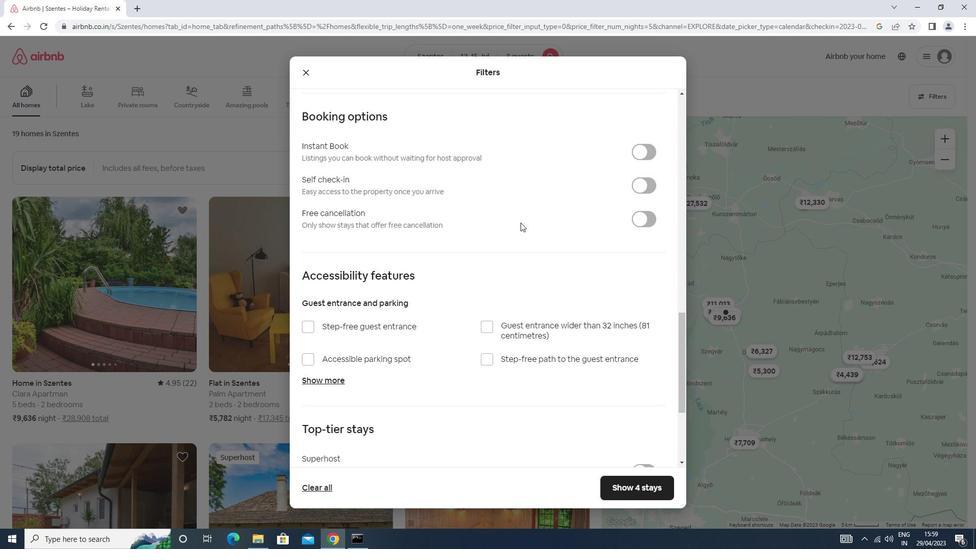 
Action: Mouse moved to (644, 299)
Screenshot: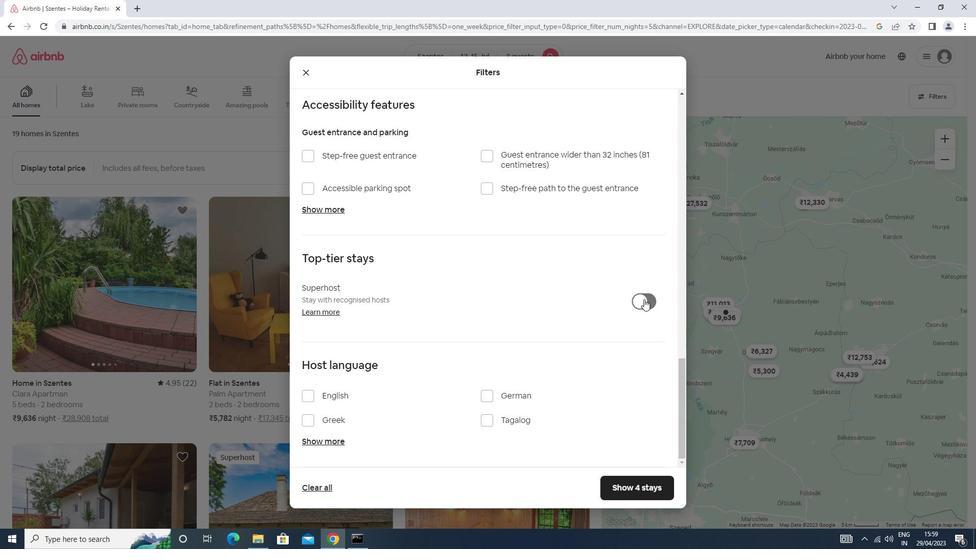 
Action: Mouse pressed left at (644, 299)
Screenshot: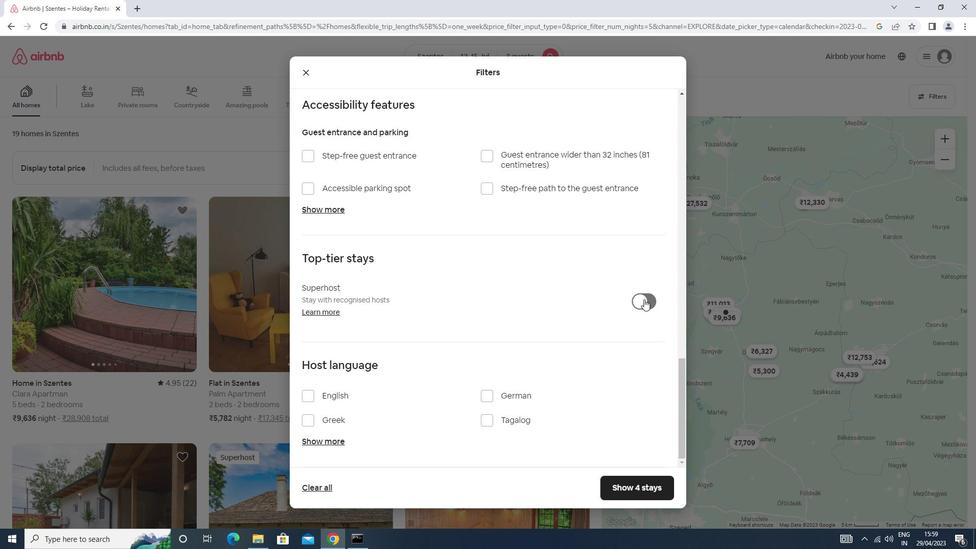 
Action: Mouse moved to (642, 297)
Screenshot: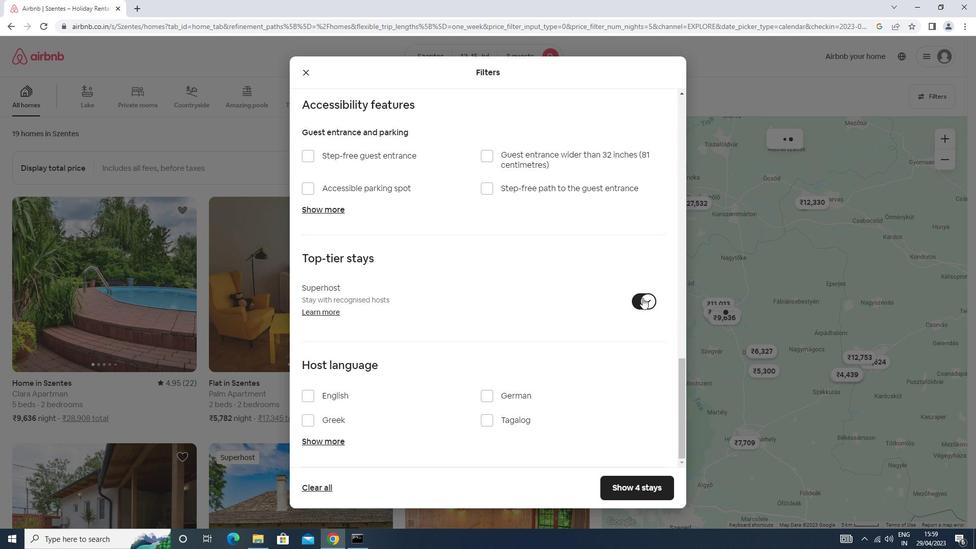 
Action: Mouse pressed left at (642, 297)
Screenshot: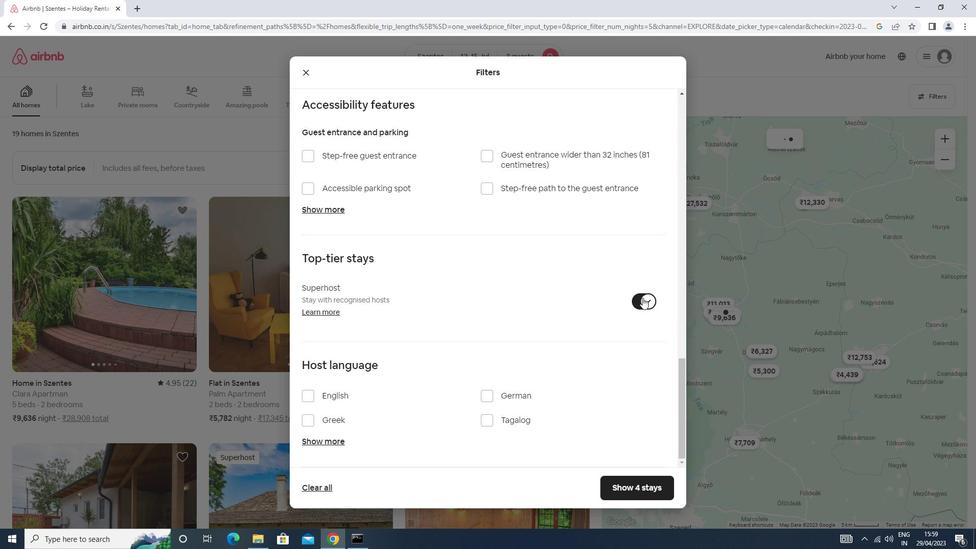 
Action: Mouse moved to (640, 296)
Screenshot: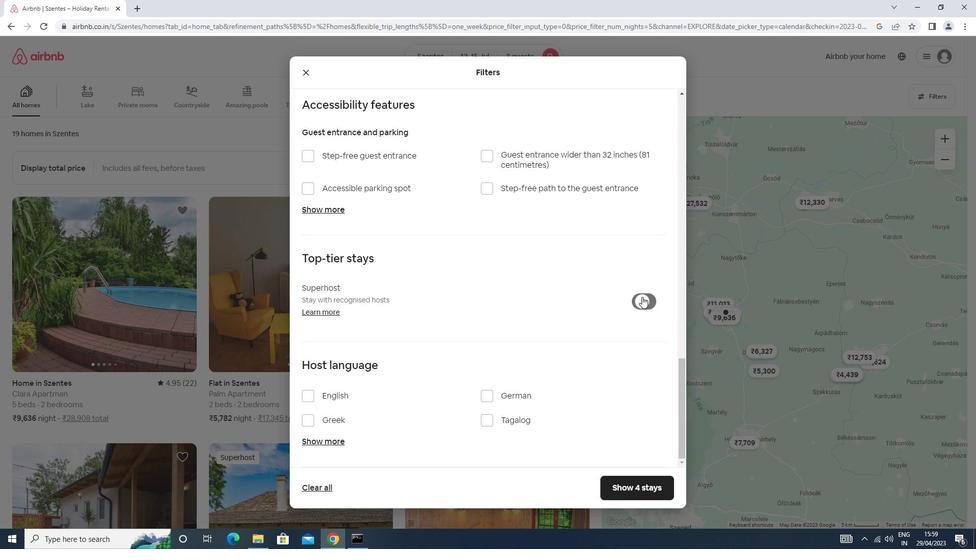 
Action: Mouse scrolled (640, 296) with delta (0, 0)
Screenshot: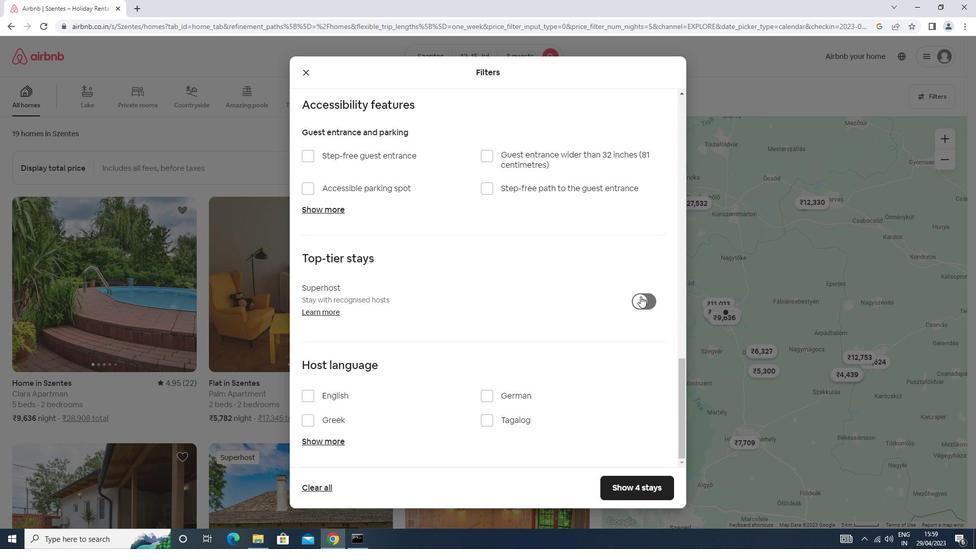
Action: Mouse scrolled (640, 296) with delta (0, 0)
Screenshot: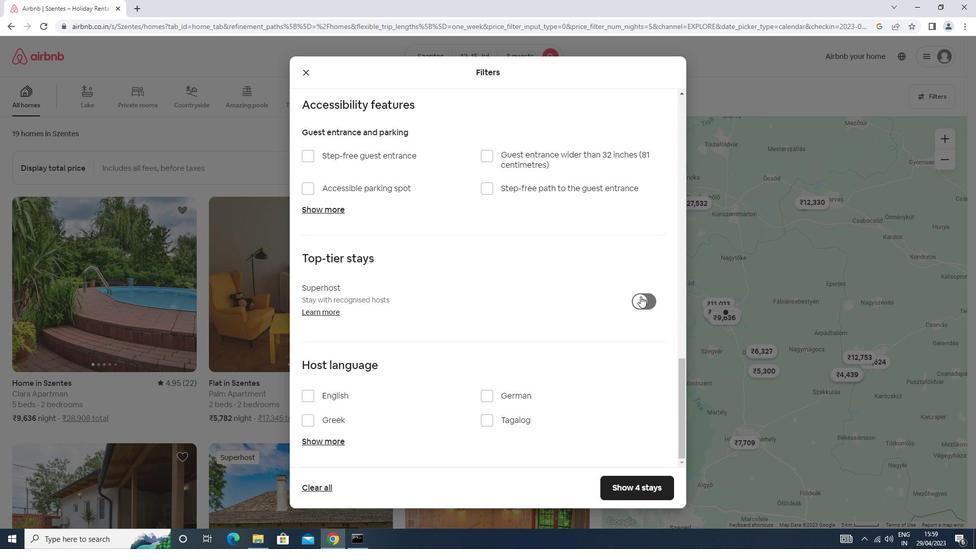 
Action: Mouse scrolled (640, 296) with delta (0, 0)
Screenshot: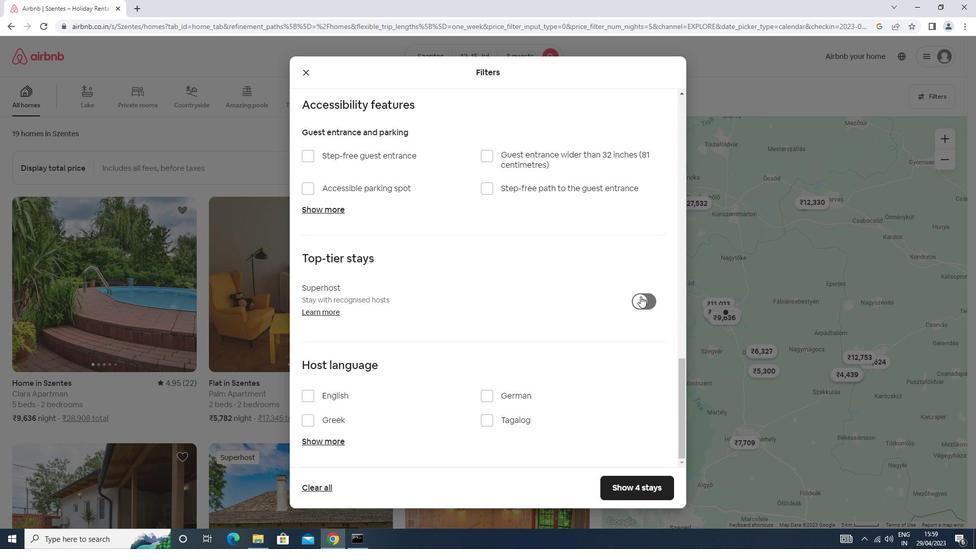 
Action: Mouse scrolled (640, 296) with delta (0, 0)
Screenshot: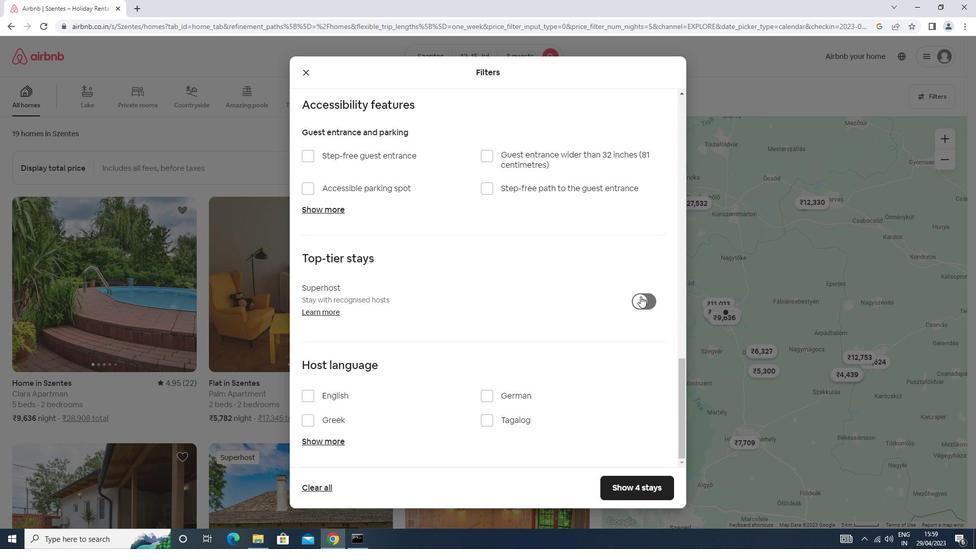 
Action: Mouse scrolled (640, 296) with delta (0, 0)
Screenshot: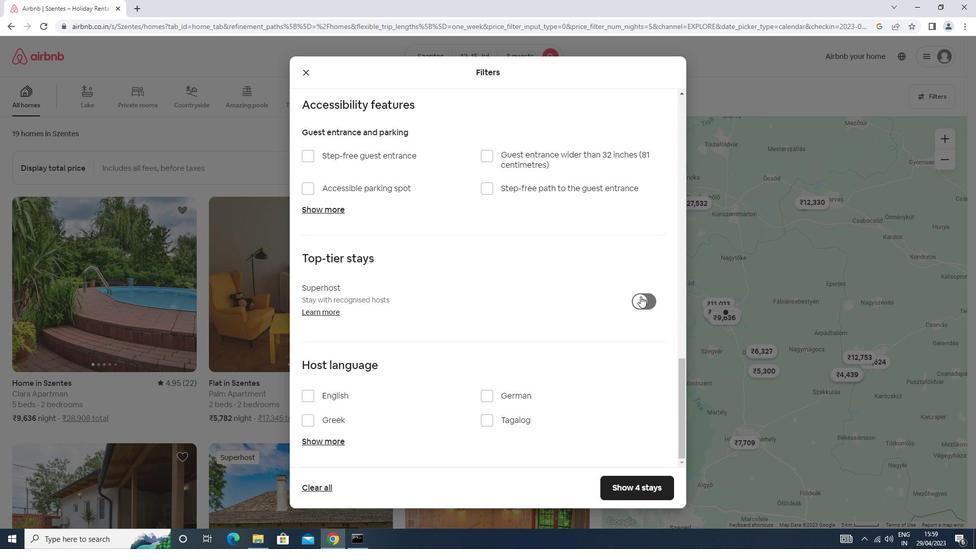 
Action: Mouse scrolled (640, 295) with delta (0, 0)
Screenshot: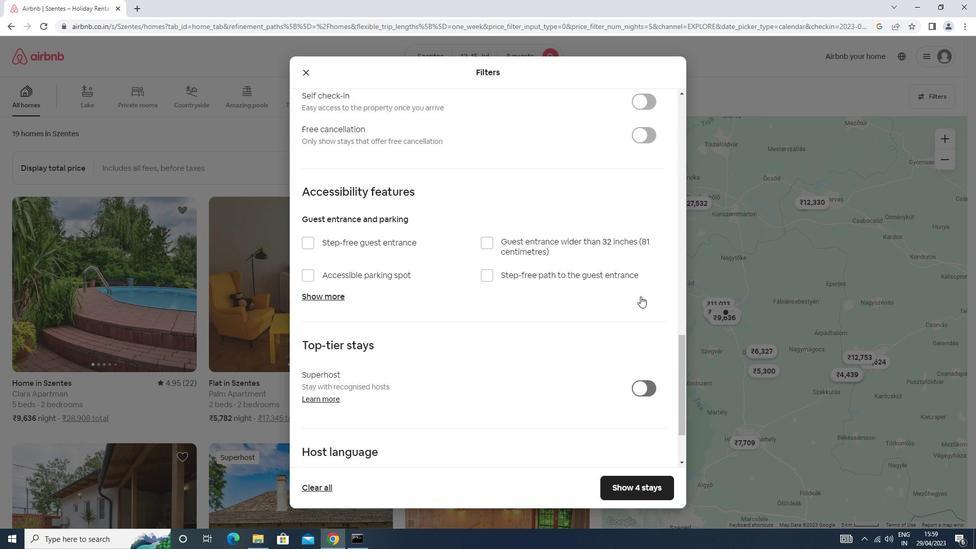 
Action: Mouse scrolled (640, 295) with delta (0, 0)
Screenshot: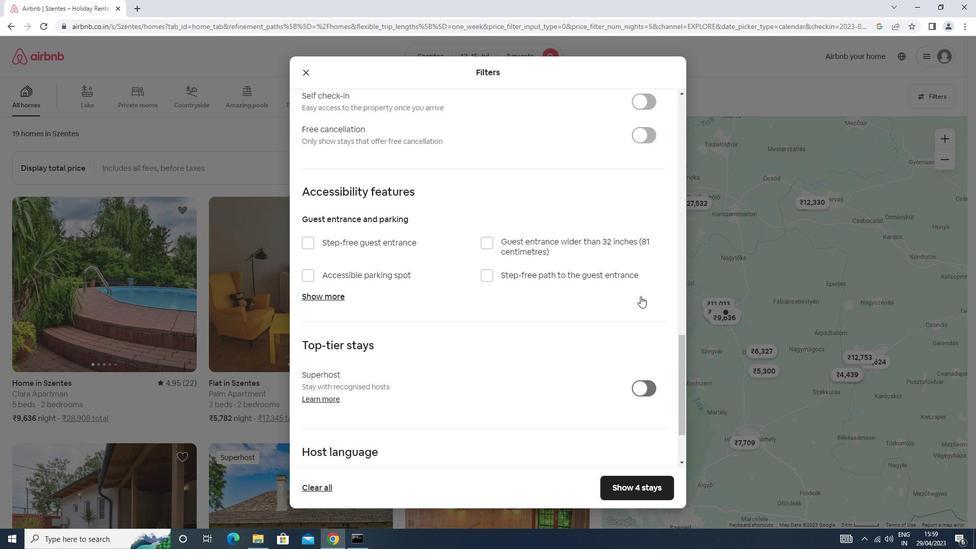 
Action: Mouse scrolled (640, 295) with delta (0, 0)
Screenshot: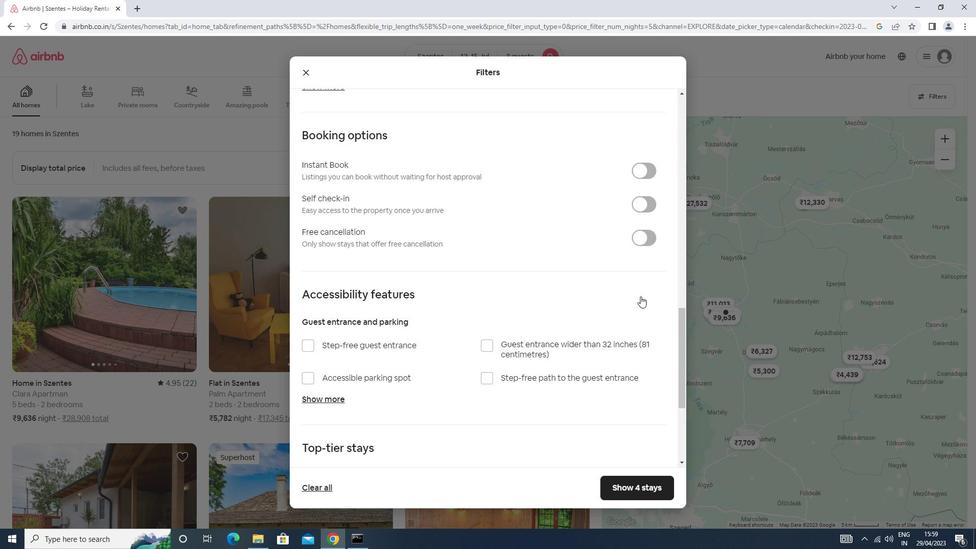 
Action: Mouse scrolled (640, 295) with delta (0, 0)
Screenshot: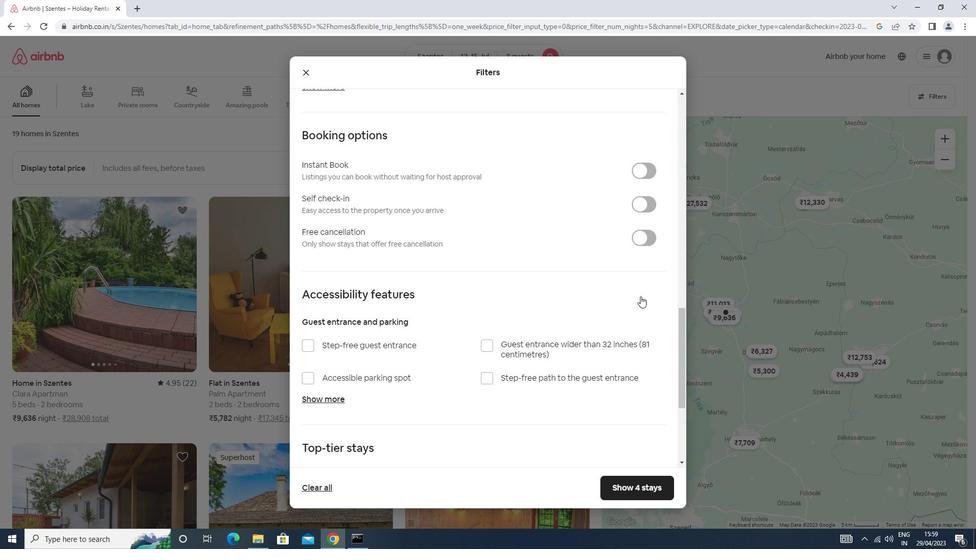 
Action: Mouse scrolled (640, 296) with delta (0, 0)
Screenshot: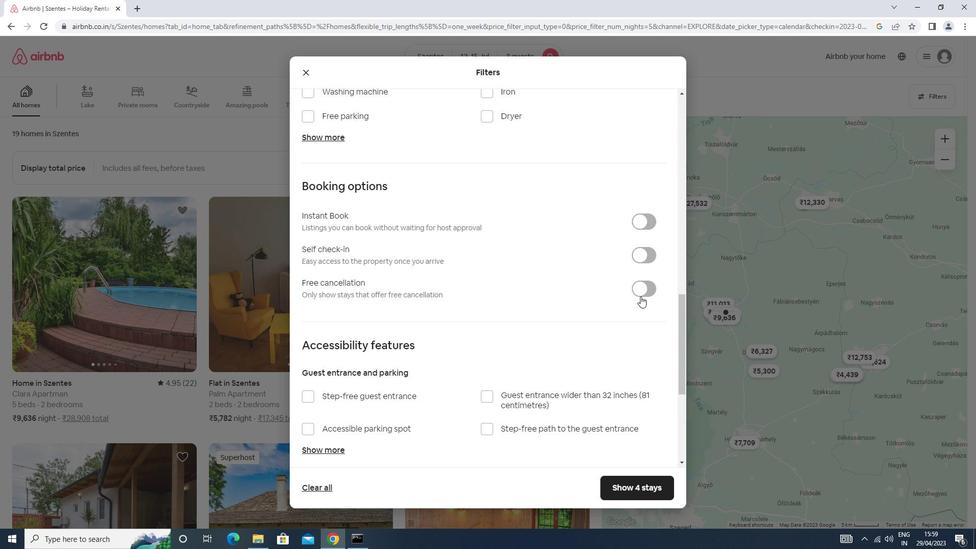 
Action: Mouse scrolled (640, 296) with delta (0, 0)
Screenshot: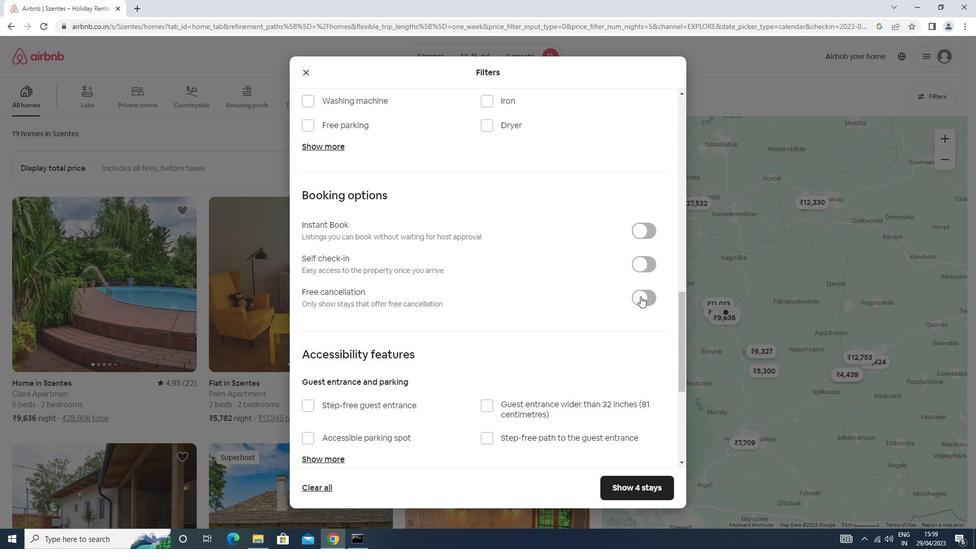 
Action: Mouse scrolled (640, 296) with delta (0, 0)
Screenshot: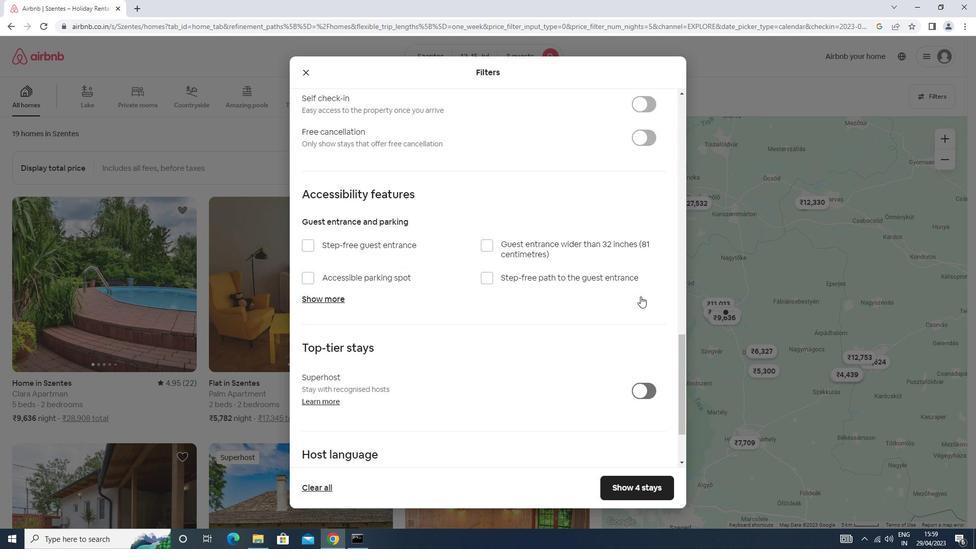 
Action: Mouse moved to (648, 220)
Screenshot: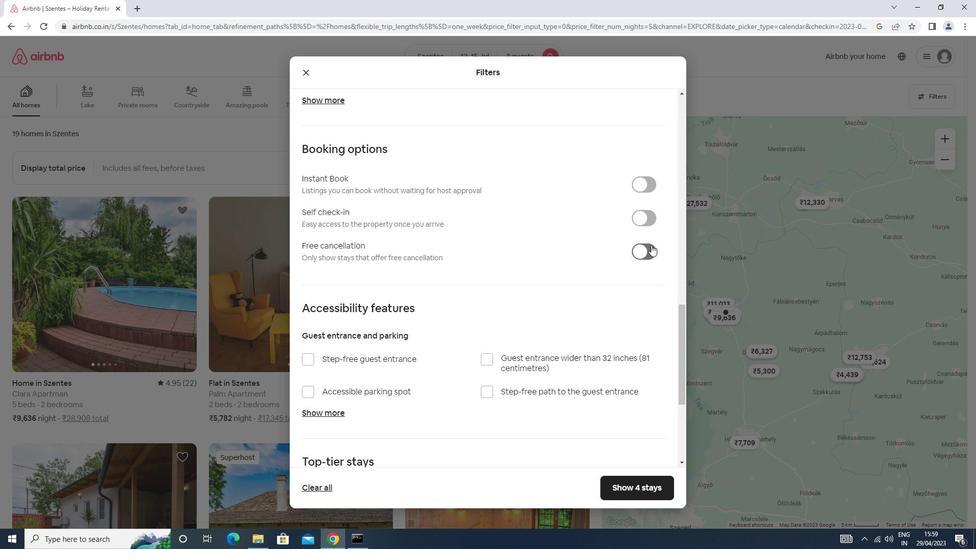 
Action: Mouse pressed left at (648, 220)
Screenshot: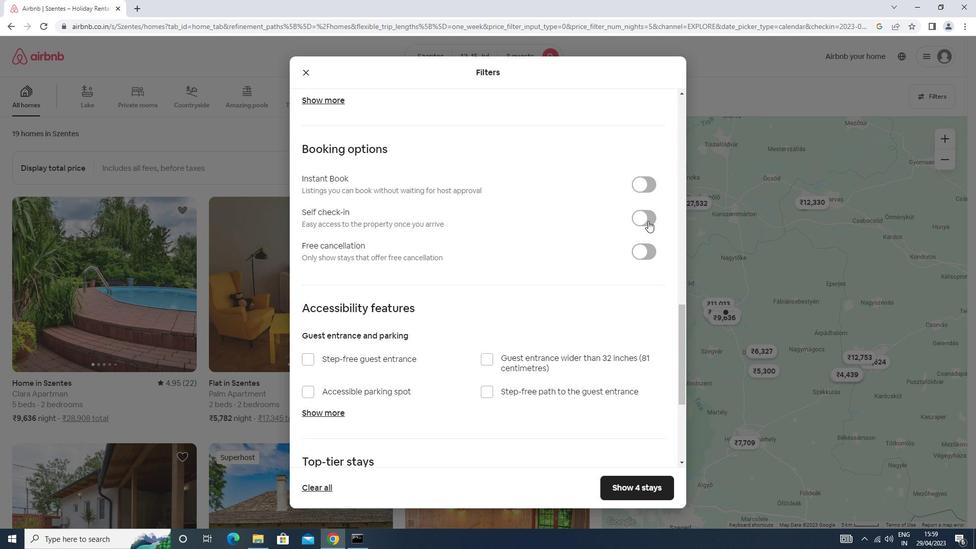 
Action: Mouse moved to (644, 221)
Screenshot: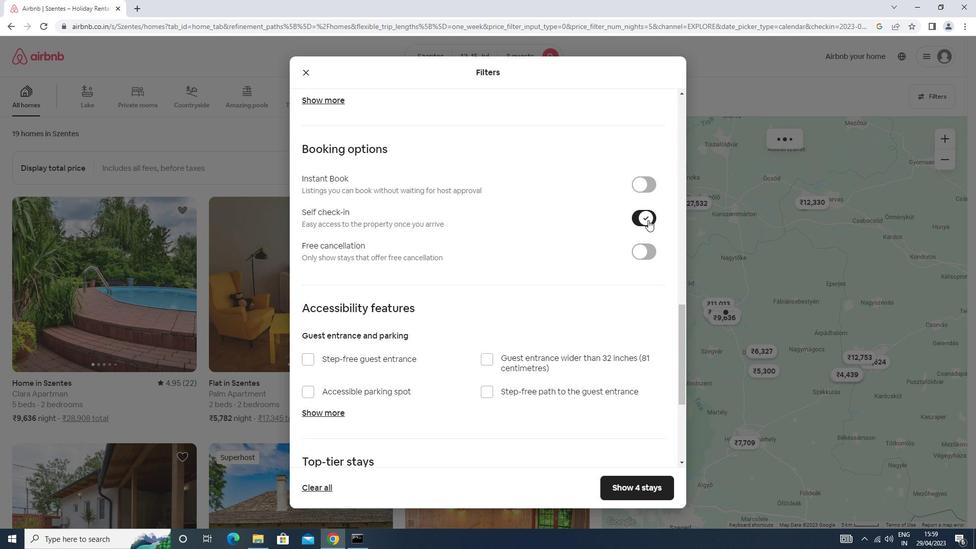 
Action: Mouse scrolled (644, 221) with delta (0, 0)
Screenshot: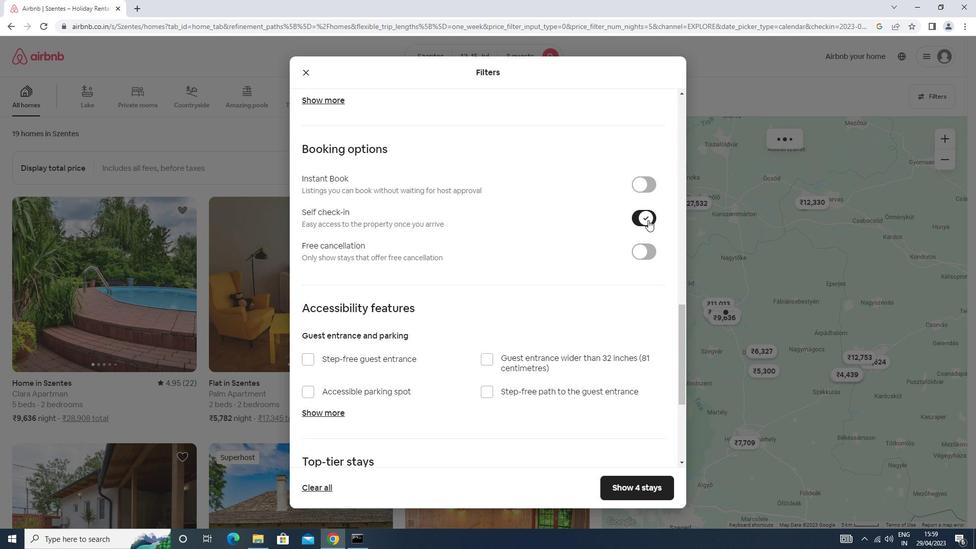 
Action: Mouse moved to (643, 223)
Screenshot: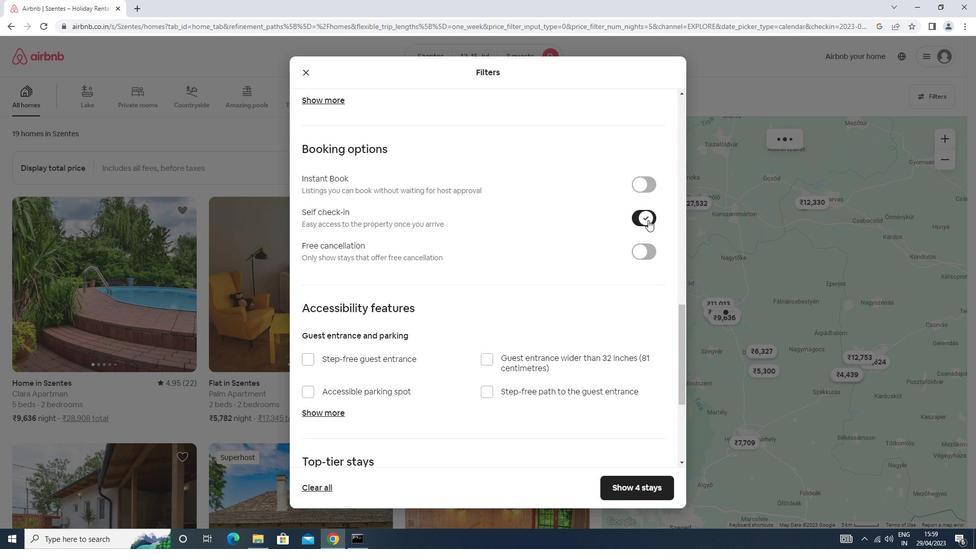 
Action: Mouse scrolled (643, 222) with delta (0, 0)
Screenshot: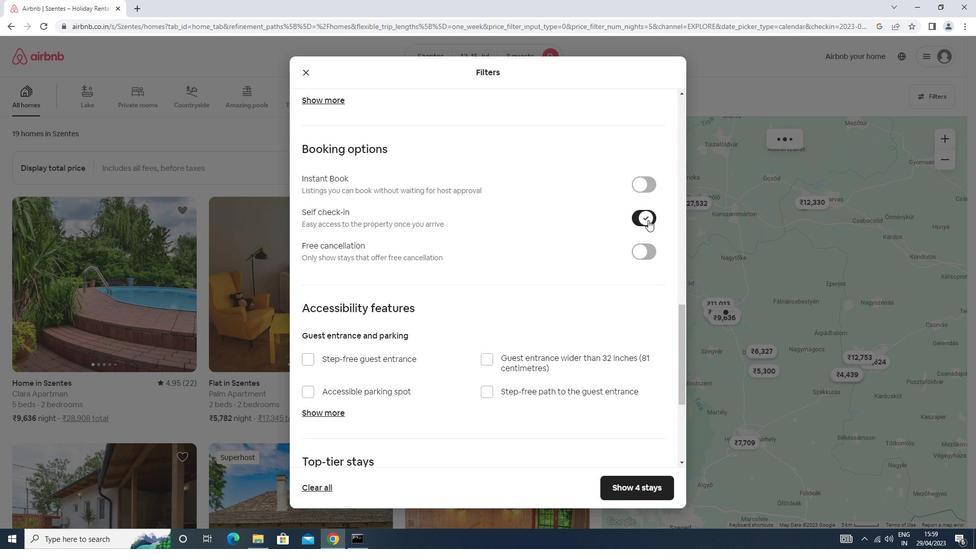 
Action: Mouse moved to (643, 223)
Screenshot: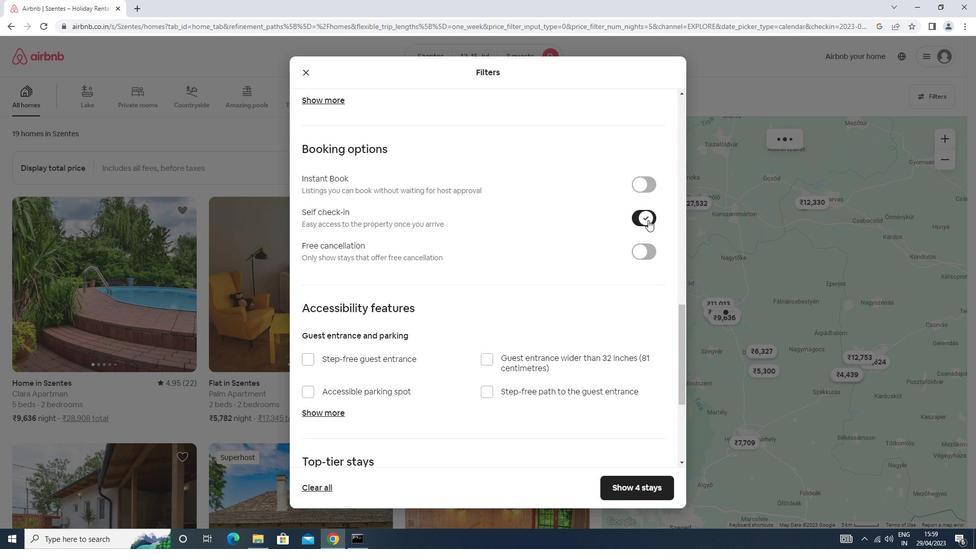 
Action: Mouse scrolled (643, 223) with delta (0, 0)
Screenshot: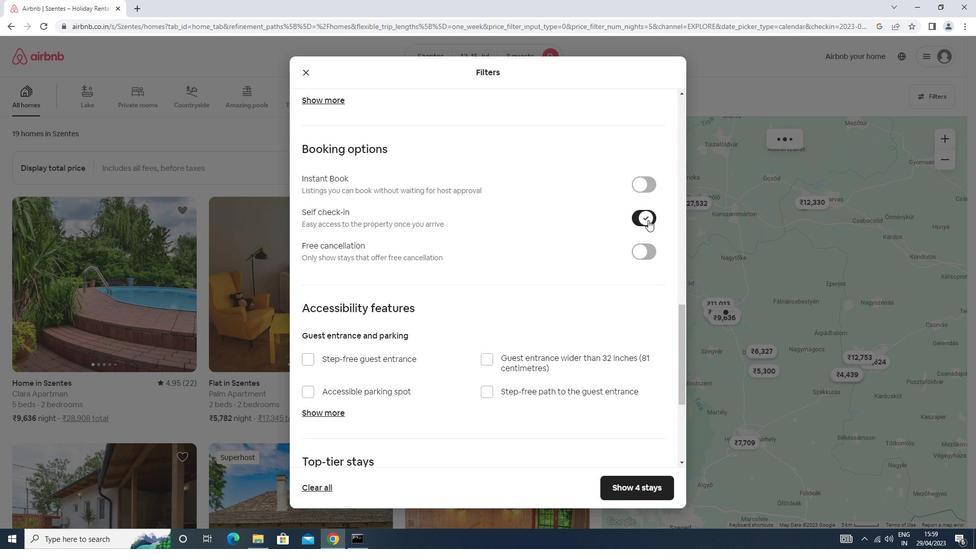 
Action: Mouse moved to (642, 224)
Screenshot: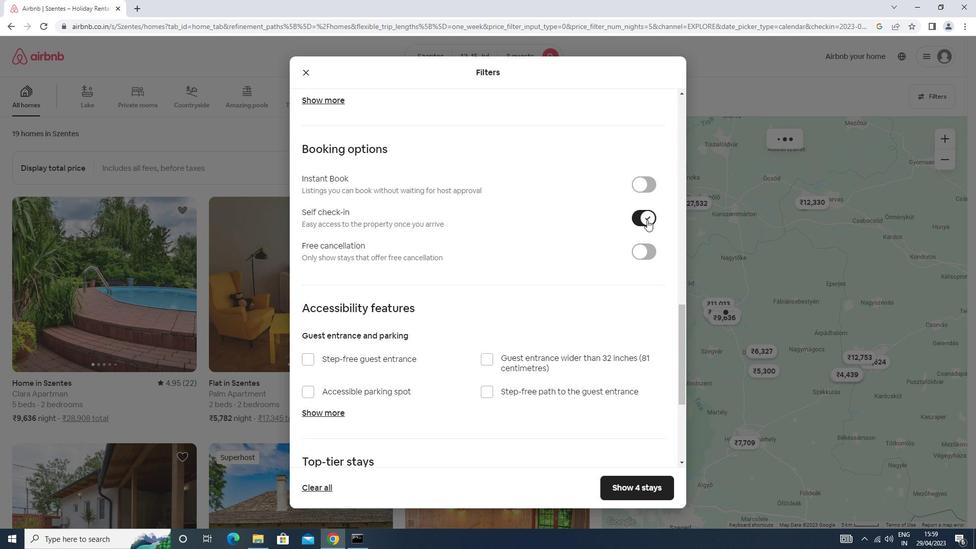 
Action: Mouse scrolled (642, 223) with delta (0, 0)
Screenshot: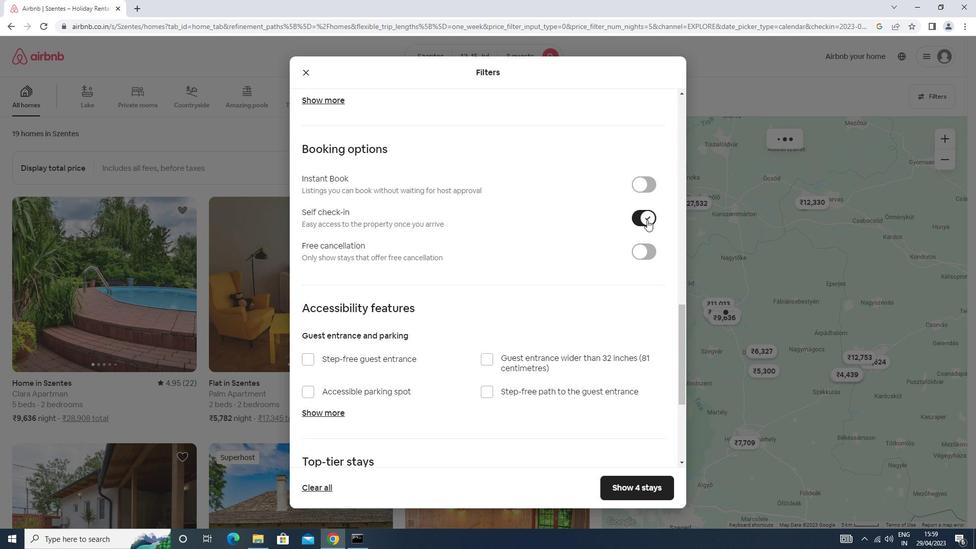 
Action: Mouse scrolled (642, 223) with delta (0, 0)
Screenshot: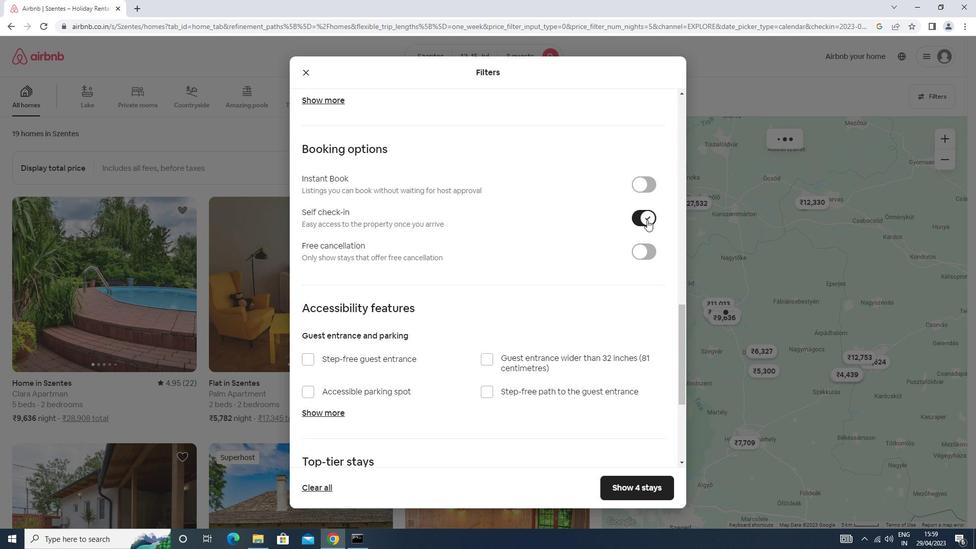 
Action: Mouse moved to (642, 224)
Screenshot: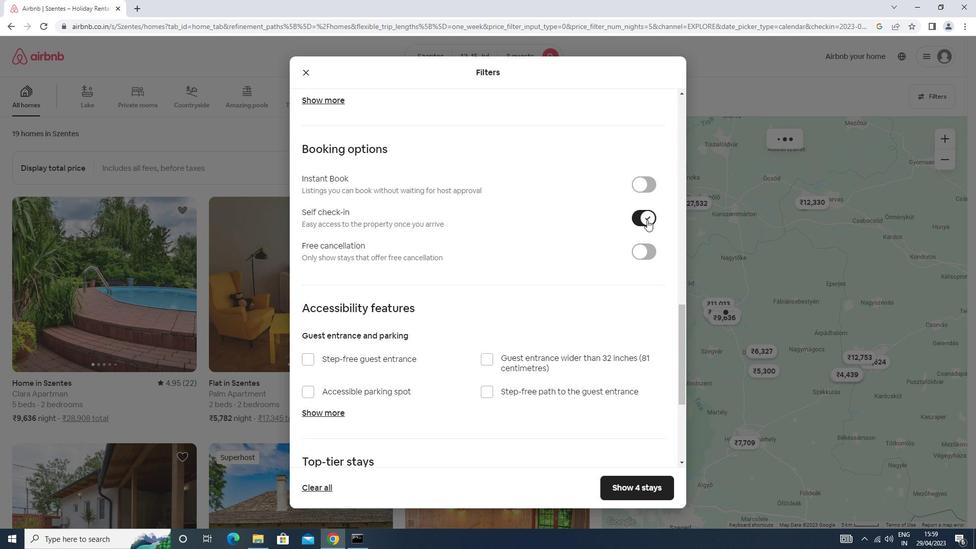 
Action: Mouse scrolled (642, 224) with delta (0, 0)
Screenshot: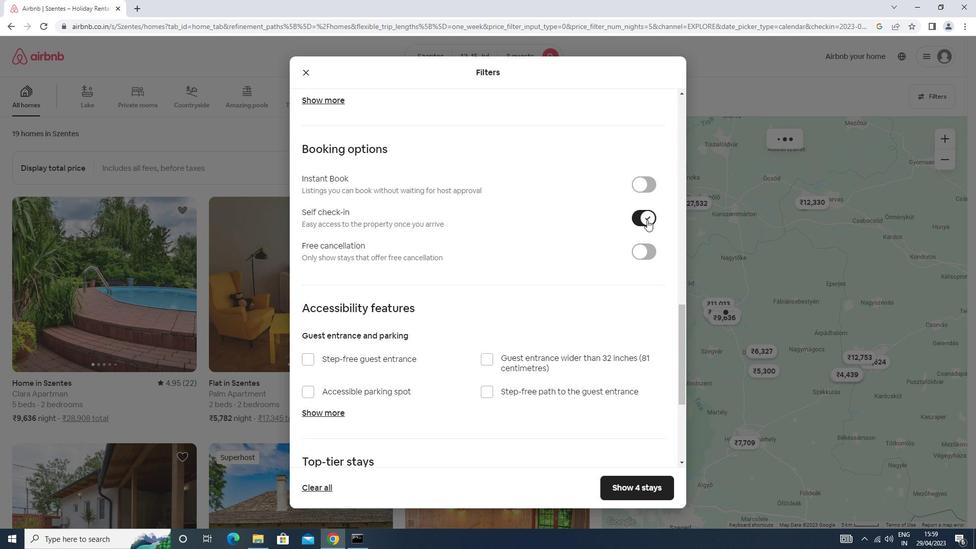 
Action: Mouse moved to (641, 224)
Screenshot: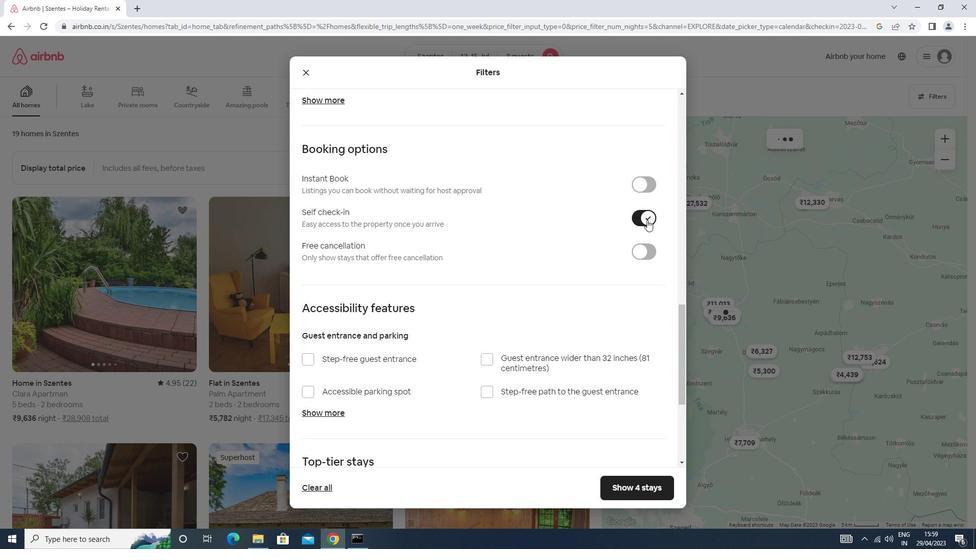 
Action: Mouse scrolled (641, 224) with delta (0, 0)
Screenshot: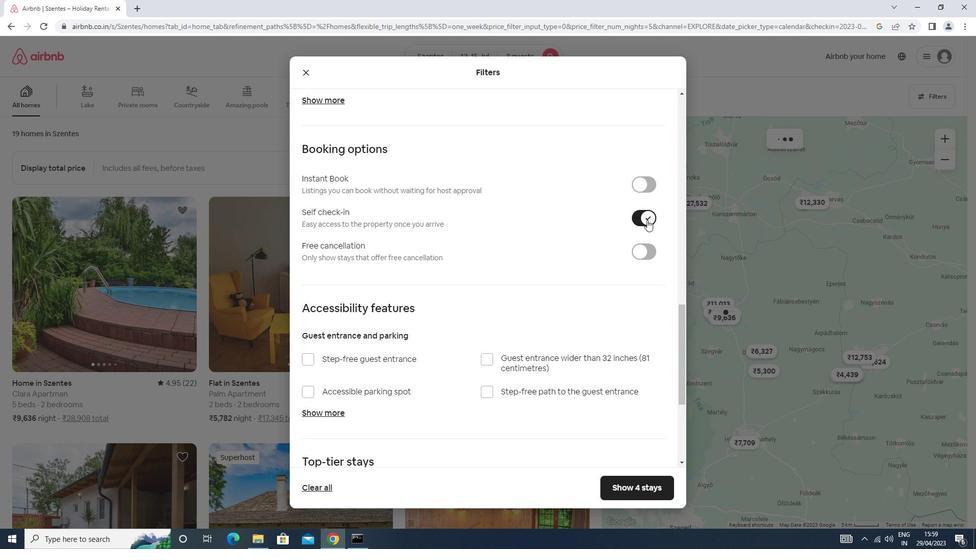 
Action: Mouse moved to (641, 225)
Screenshot: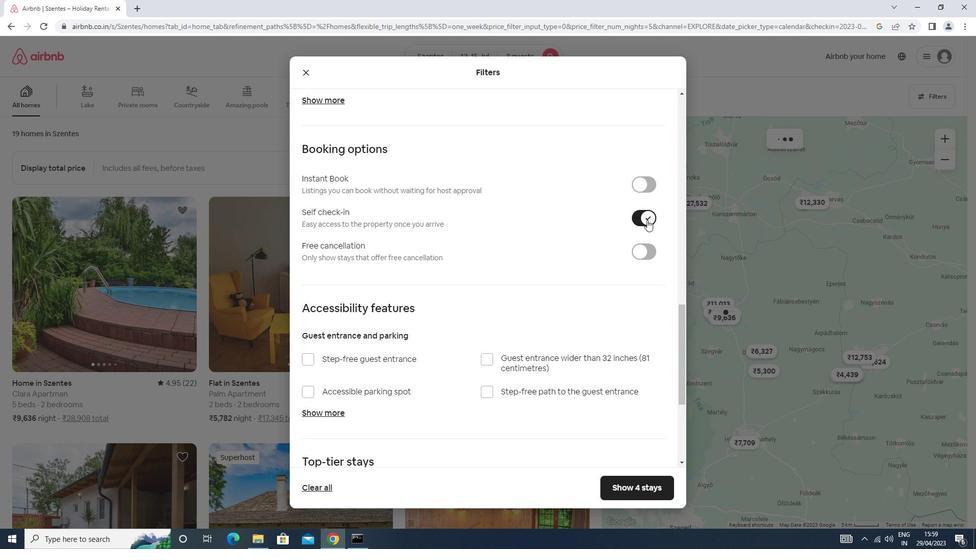 
Action: Mouse scrolled (641, 224) with delta (0, 0)
Screenshot: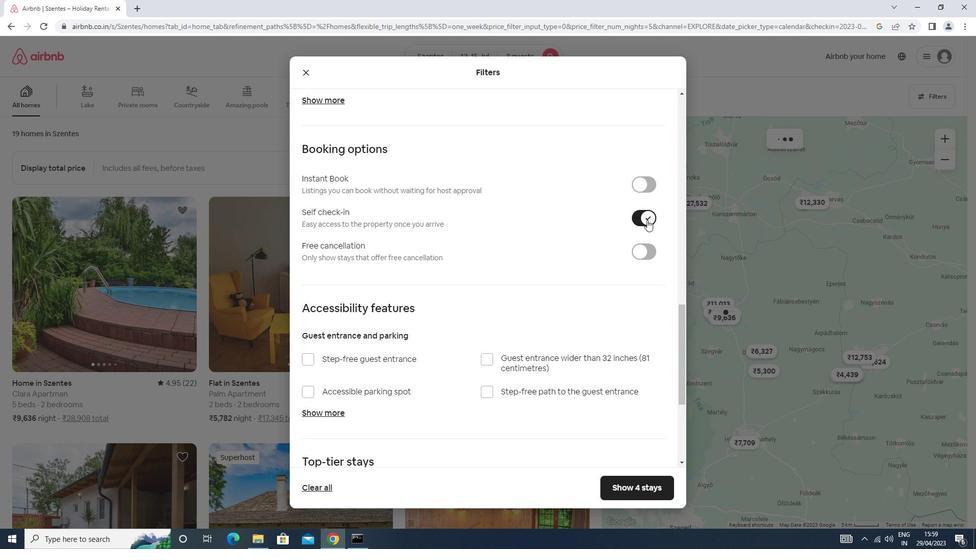 
Action: Mouse moved to (325, 393)
Screenshot: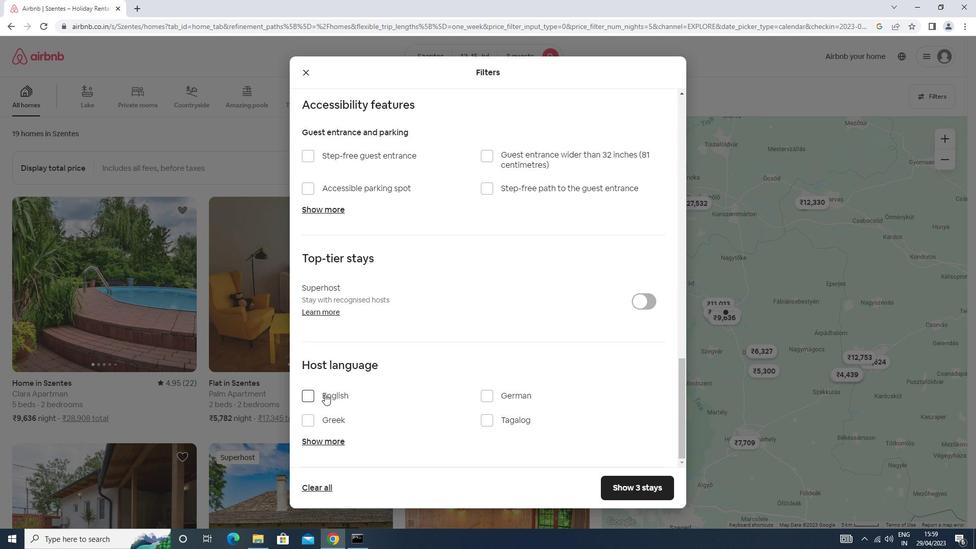 
Action: Mouse pressed left at (325, 393)
Screenshot: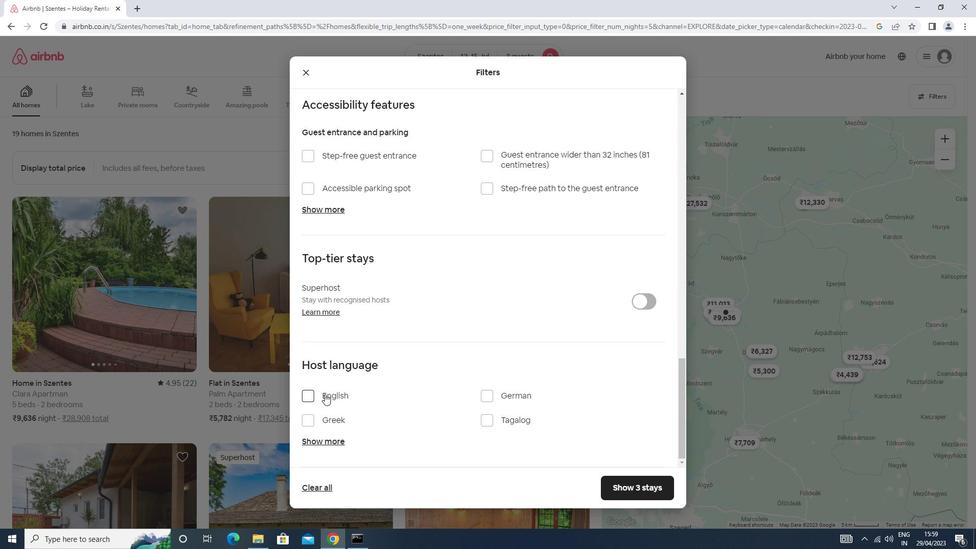 
Action: Mouse moved to (630, 483)
Screenshot: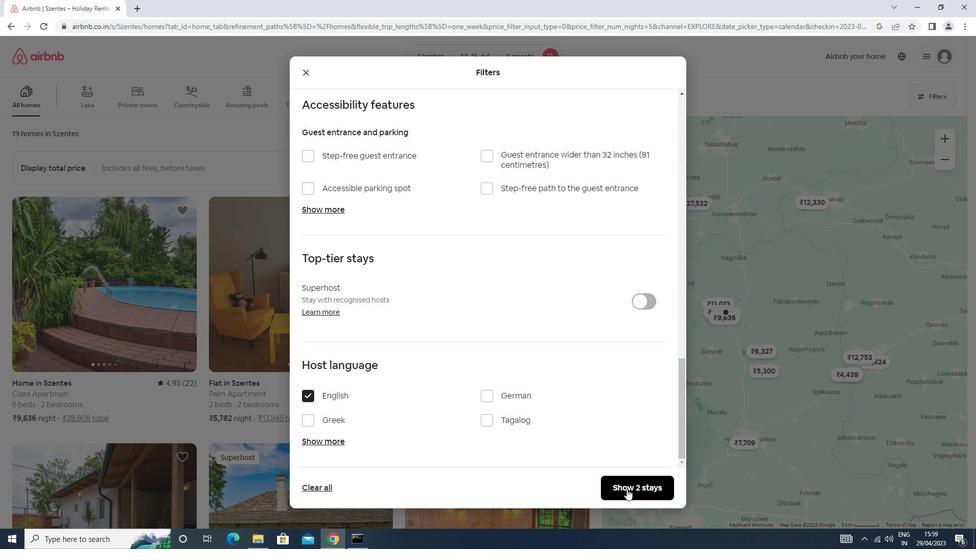 
Action: Mouse pressed left at (630, 483)
Screenshot: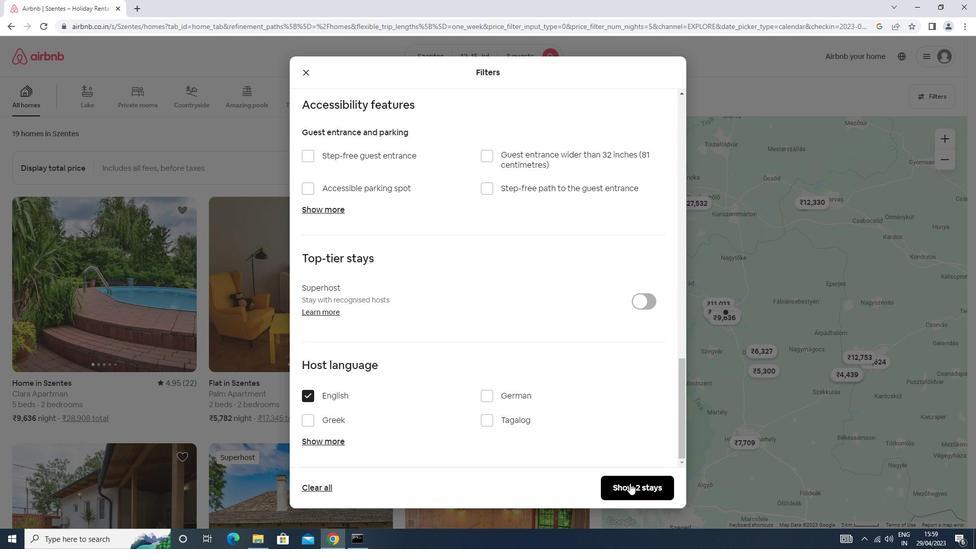 
Action: Mouse moved to (629, 480)
Screenshot: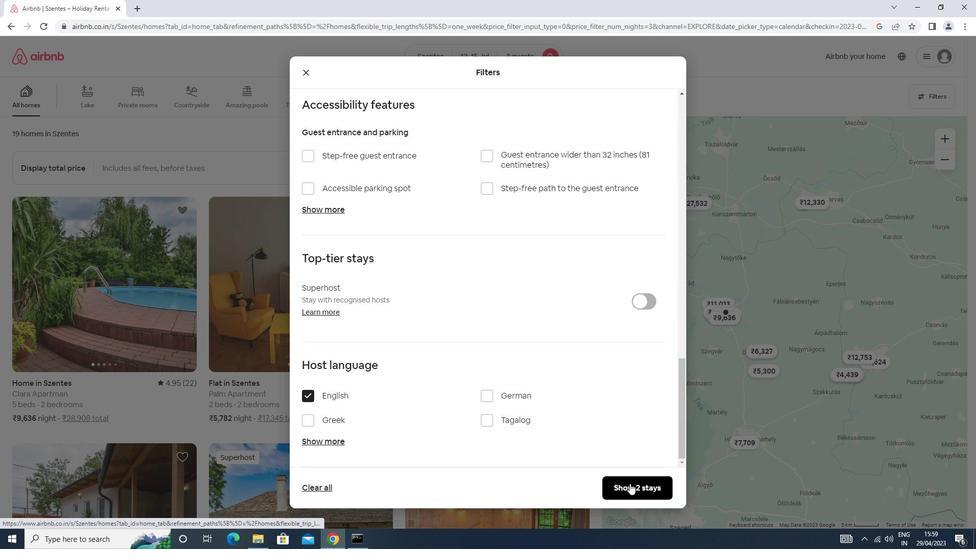
